 Task: Open the event Presentation Preparation on '2024/05/10', change the date to 2024/04/03, change the font style of the description to Times New Roman, set the availability to Free, insert an emoji Green heart, logged in from the account softage.10@softage.net and add another guest for the event, softage.8@softage.net. Change the alignment of the event description to Align left.Change the font color of the description to Dark Green and select an event charm, 
Action: Mouse moved to (288, 131)
Screenshot: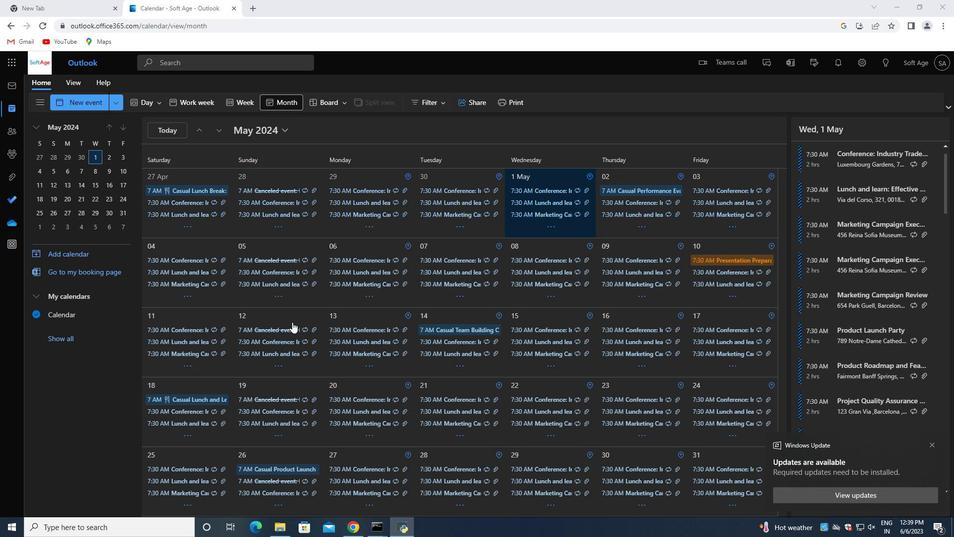 
Action: Mouse pressed left at (288, 131)
Screenshot: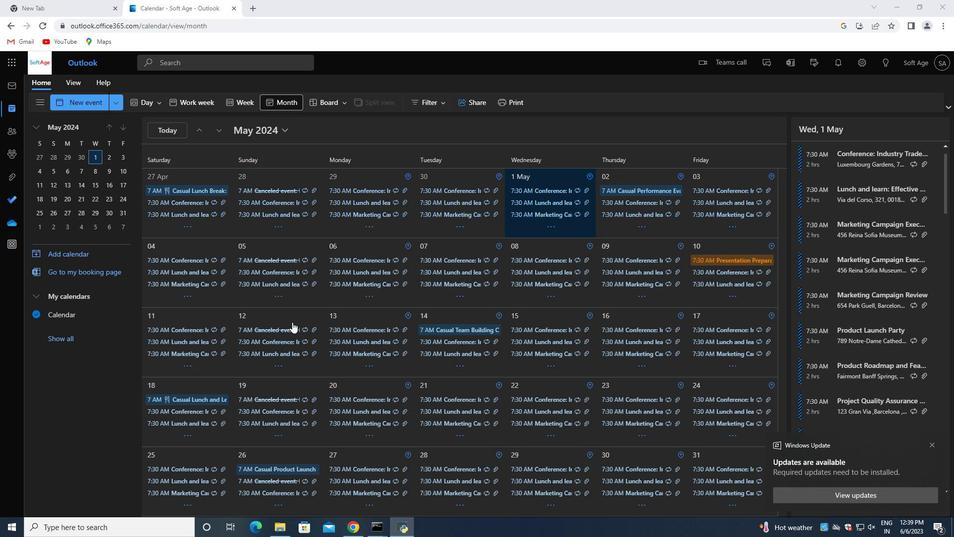 
Action: Mouse moved to (328, 154)
Screenshot: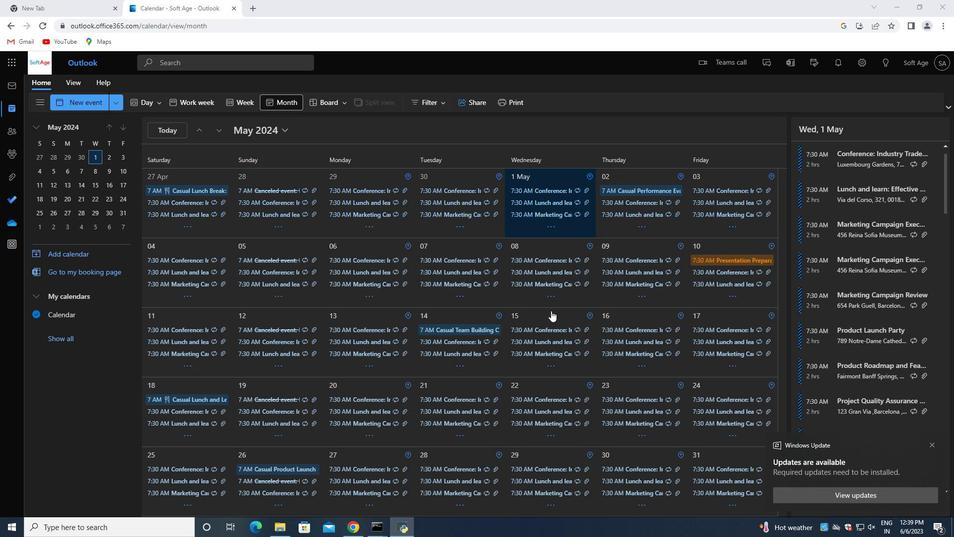 
Action: Mouse pressed left at (328, 154)
Screenshot: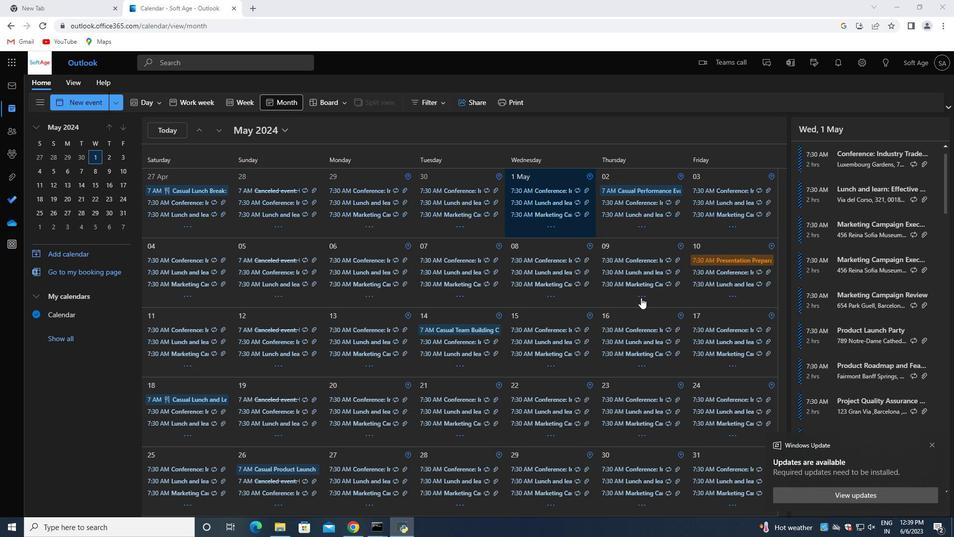 
Action: Mouse moved to (243, 202)
Screenshot: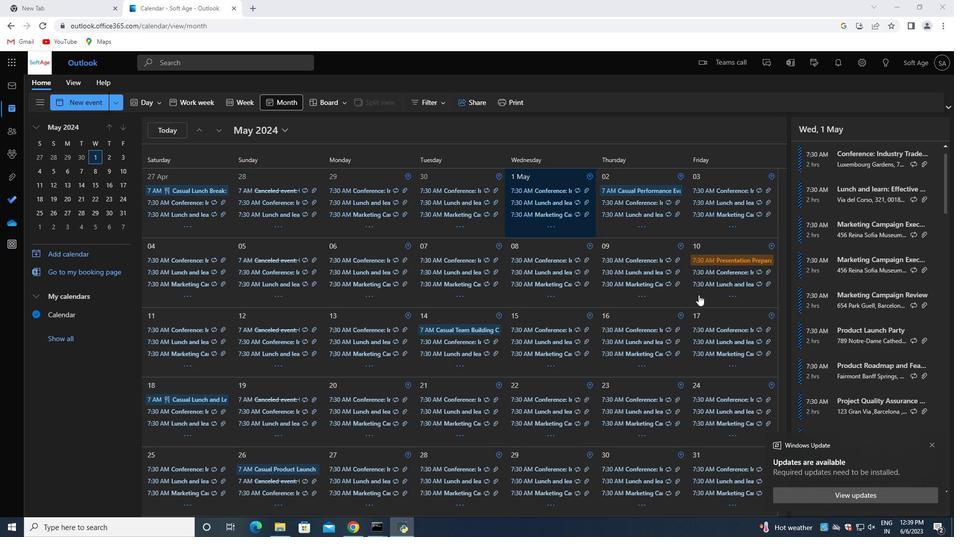 
Action: Mouse pressed left at (243, 202)
Screenshot: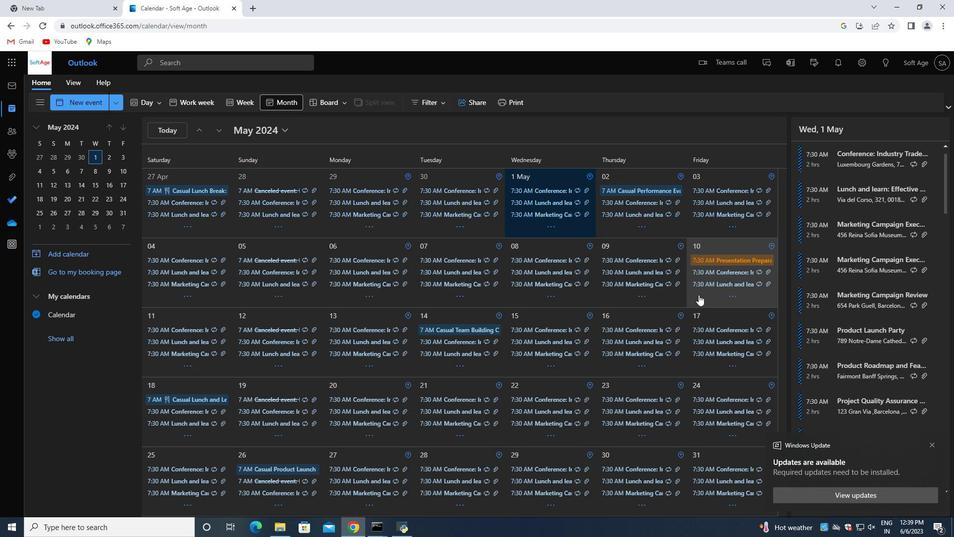 
Action: Mouse moved to (520, 135)
Screenshot: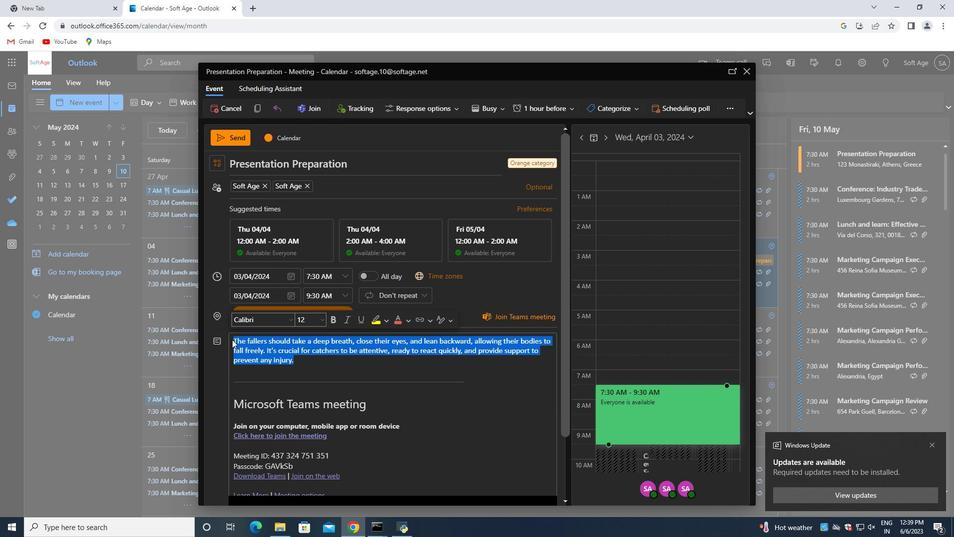 
Action: Mouse pressed left at (520, 135)
Screenshot: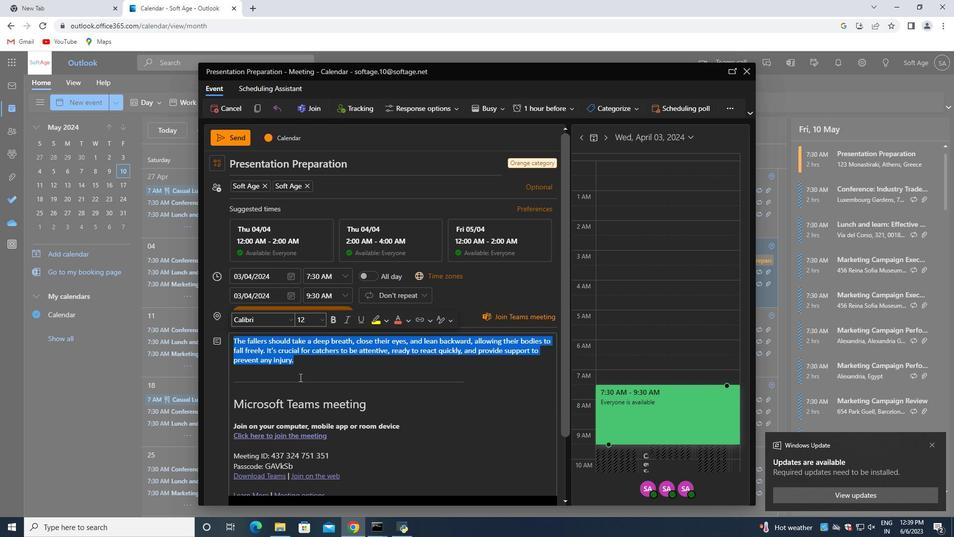 
Action: Mouse moved to (699, 294)
Screenshot: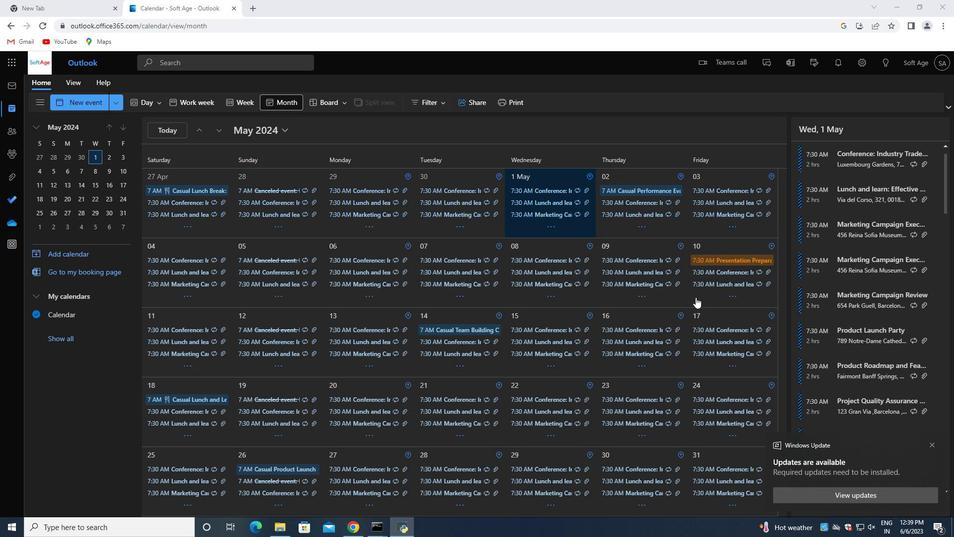 
Action: Mouse pressed left at (699, 294)
Screenshot: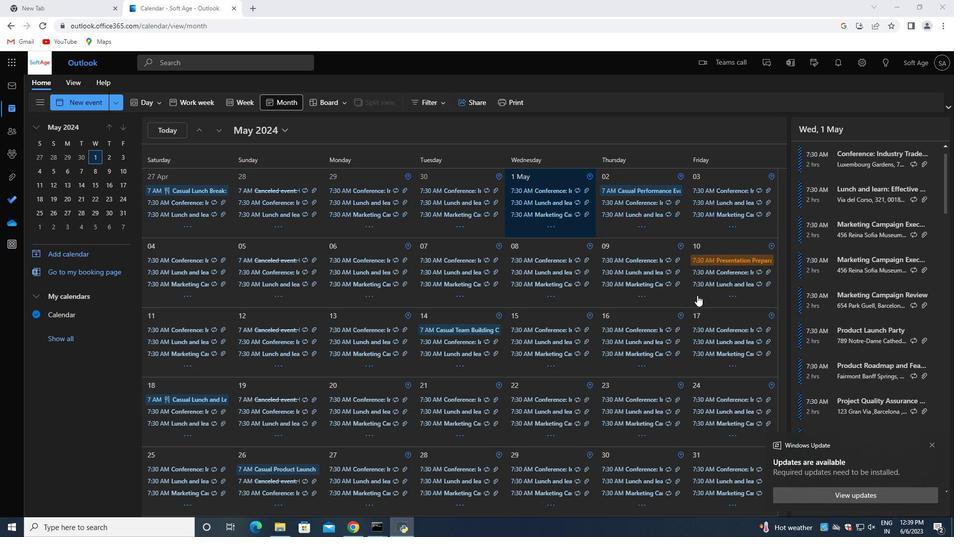 
Action: Mouse moved to (925, 156)
Screenshot: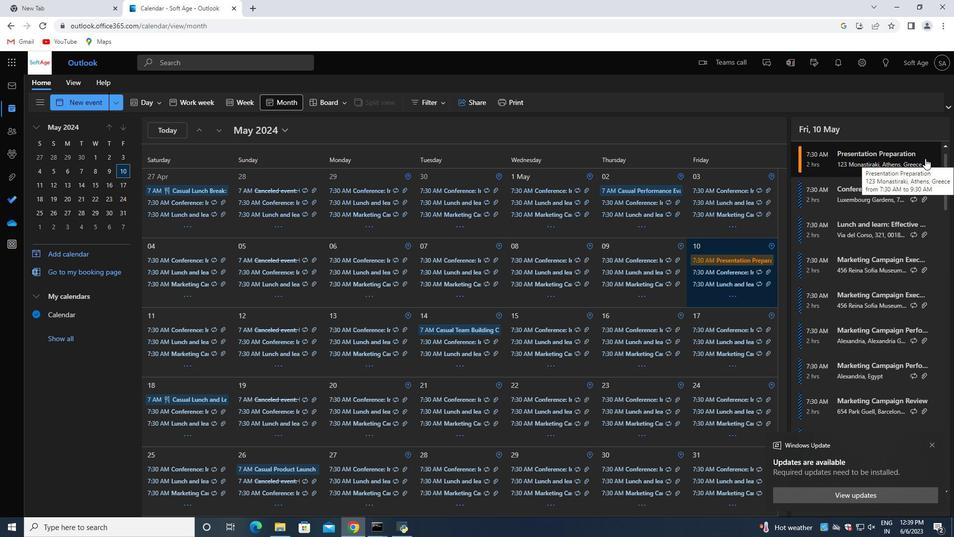
Action: Mouse pressed left at (925, 156)
Screenshot: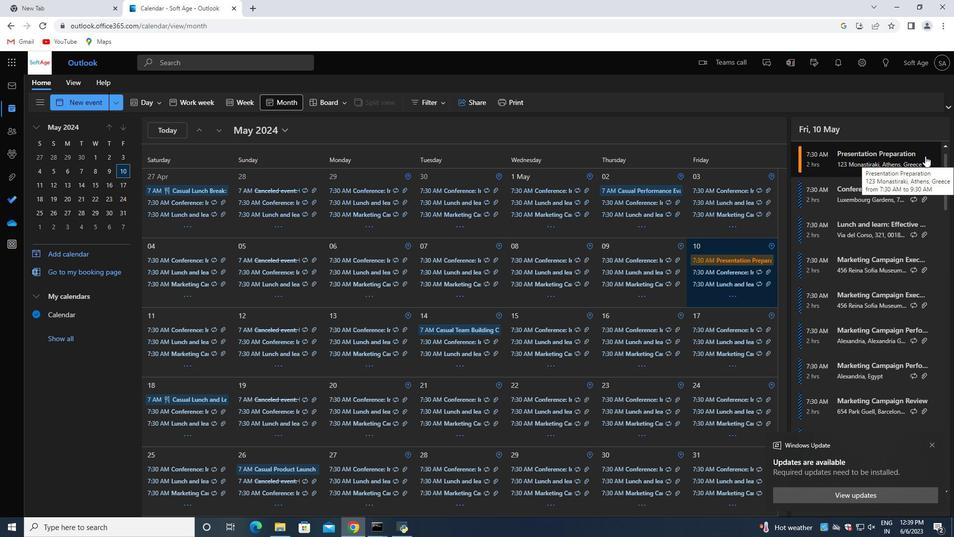 
Action: Mouse moved to (638, 261)
Screenshot: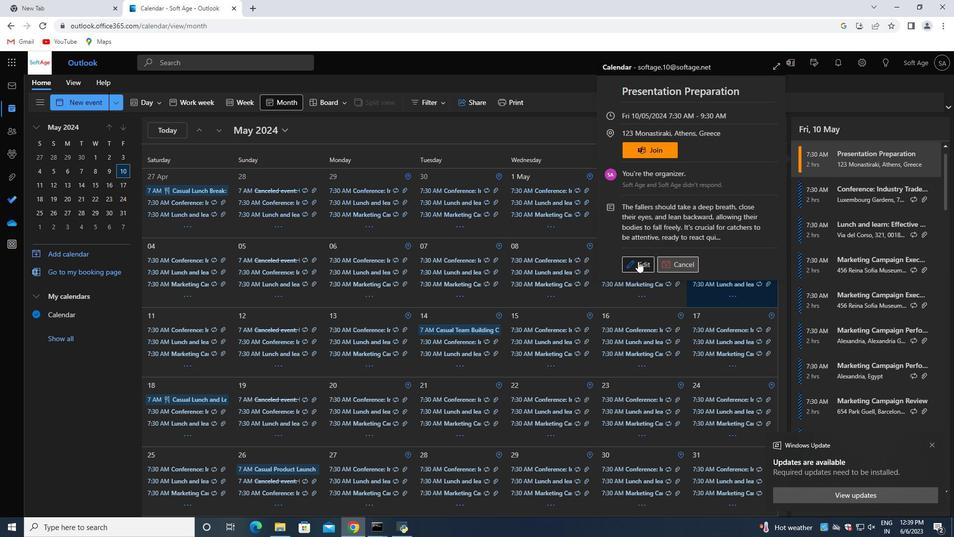 
Action: Mouse pressed left at (638, 261)
Screenshot: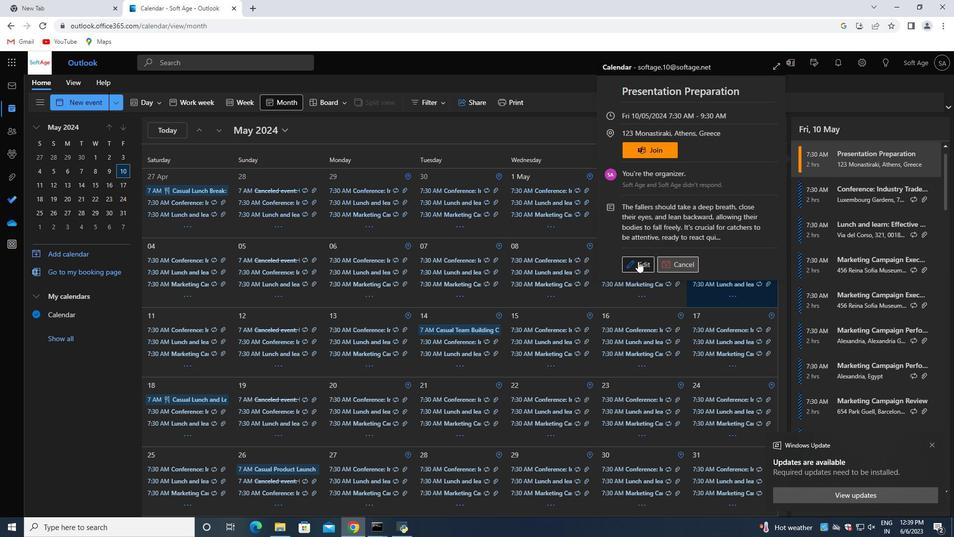 
Action: Mouse moved to (294, 276)
Screenshot: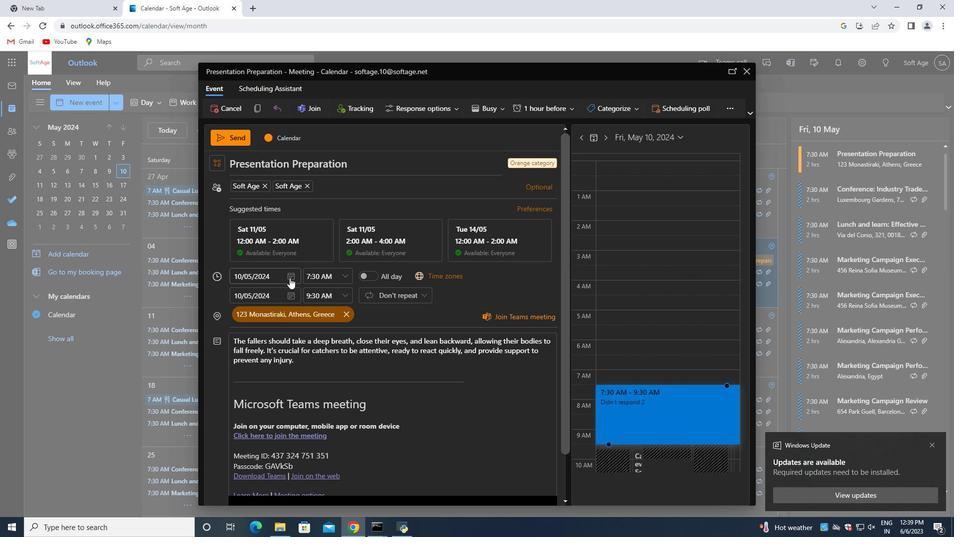 
Action: Mouse pressed left at (294, 276)
Screenshot: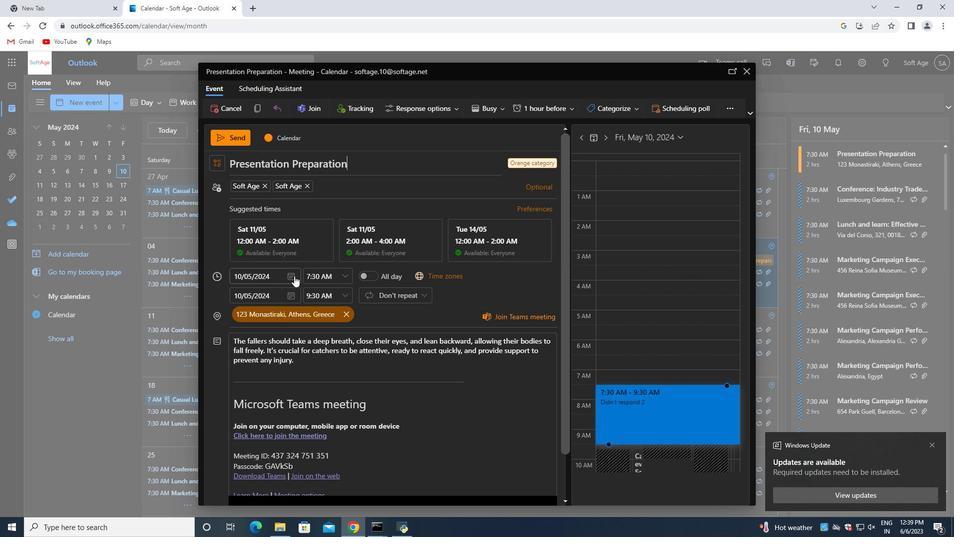 
Action: Mouse moved to (311, 295)
Screenshot: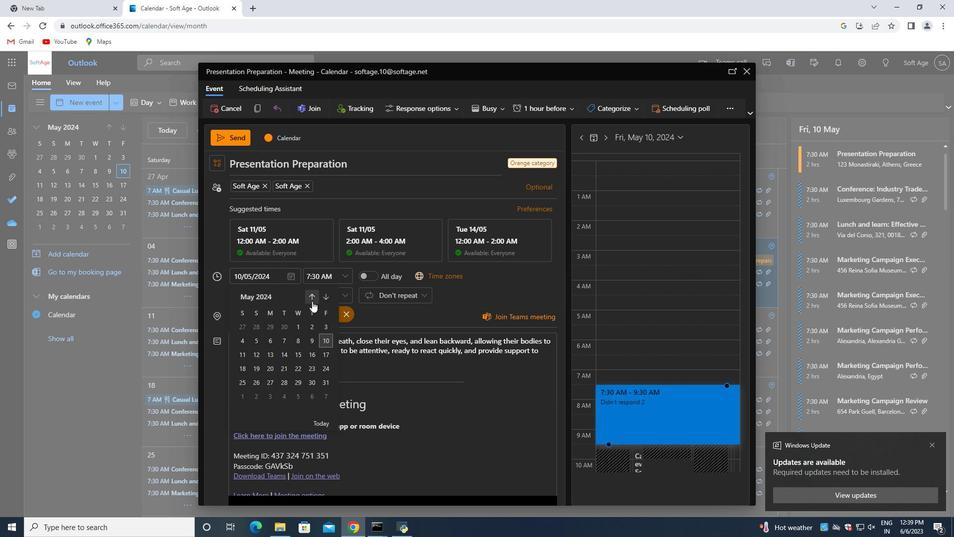 
Action: Mouse pressed left at (311, 295)
Screenshot: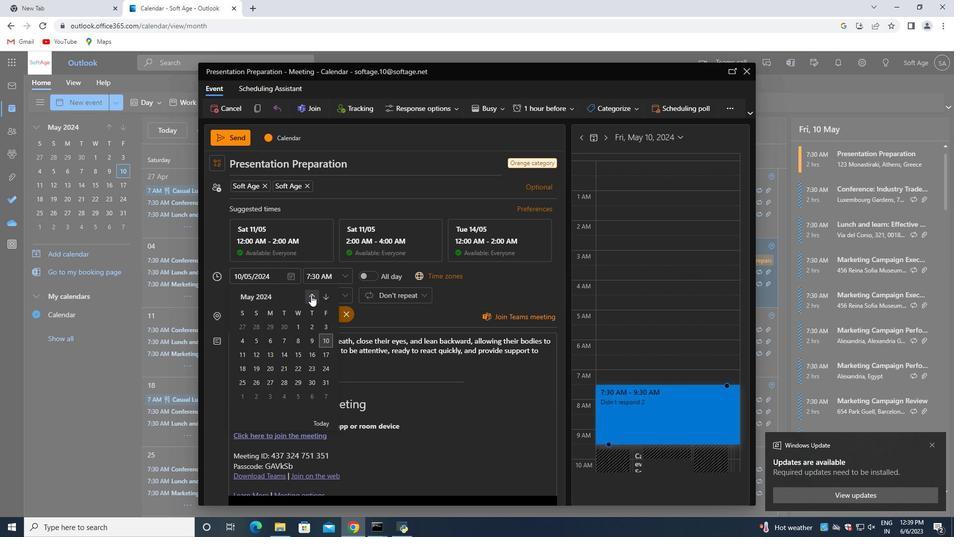 
Action: Mouse moved to (296, 324)
Screenshot: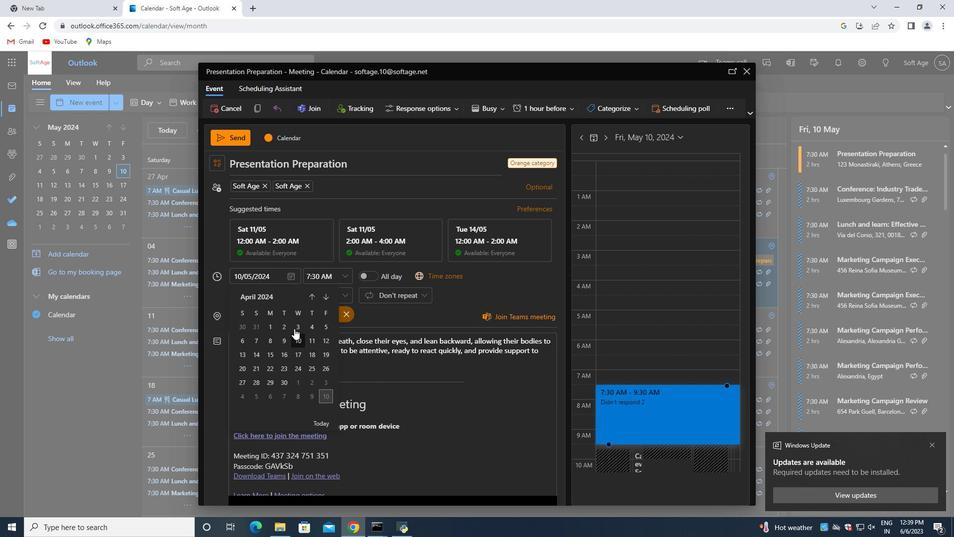 
Action: Mouse pressed left at (296, 324)
Screenshot: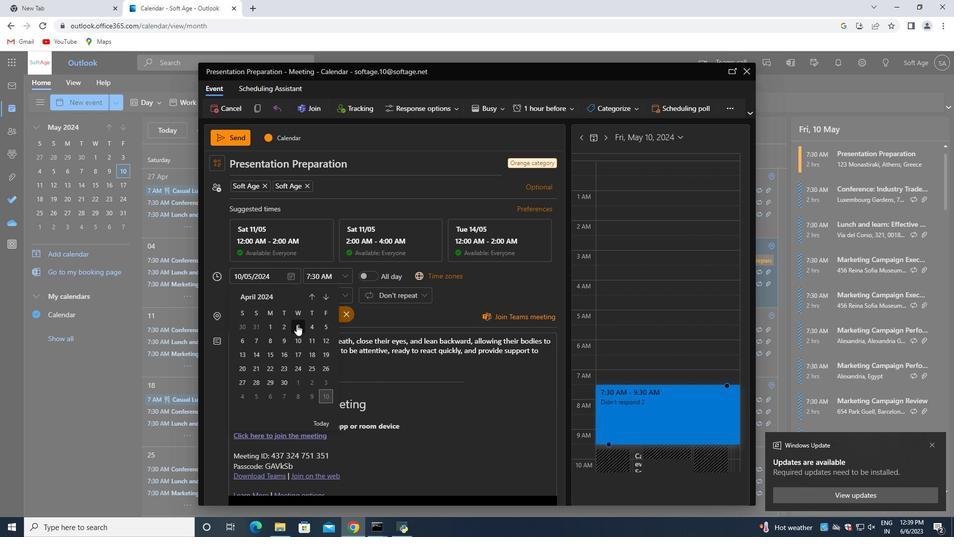 
Action: Mouse moved to (298, 360)
Screenshot: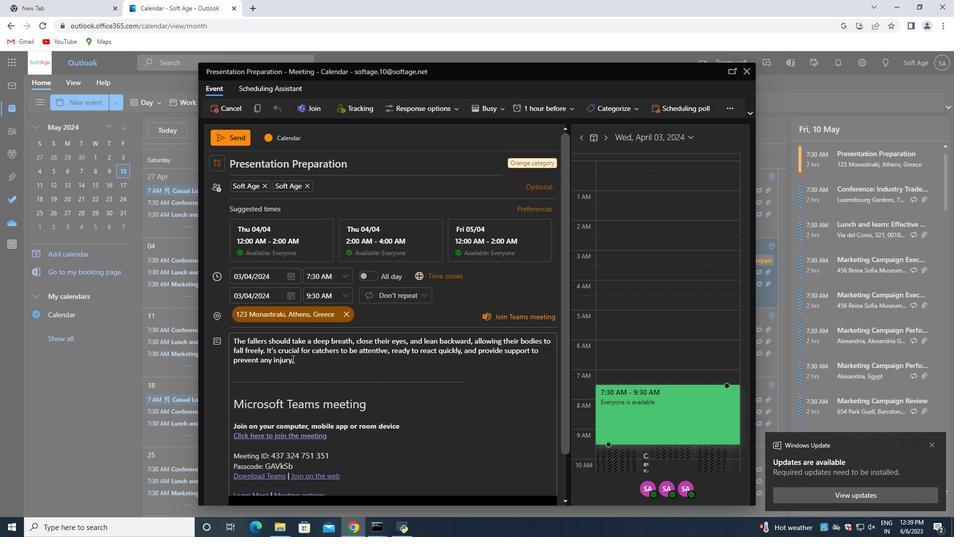 
Action: Mouse pressed left at (298, 360)
Screenshot: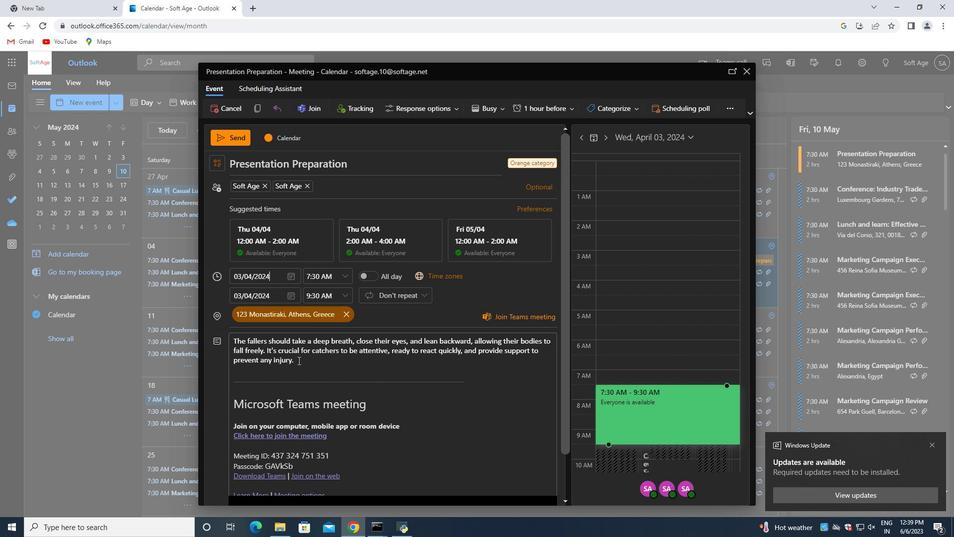 
Action: Mouse moved to (299, 377)
Screenshot: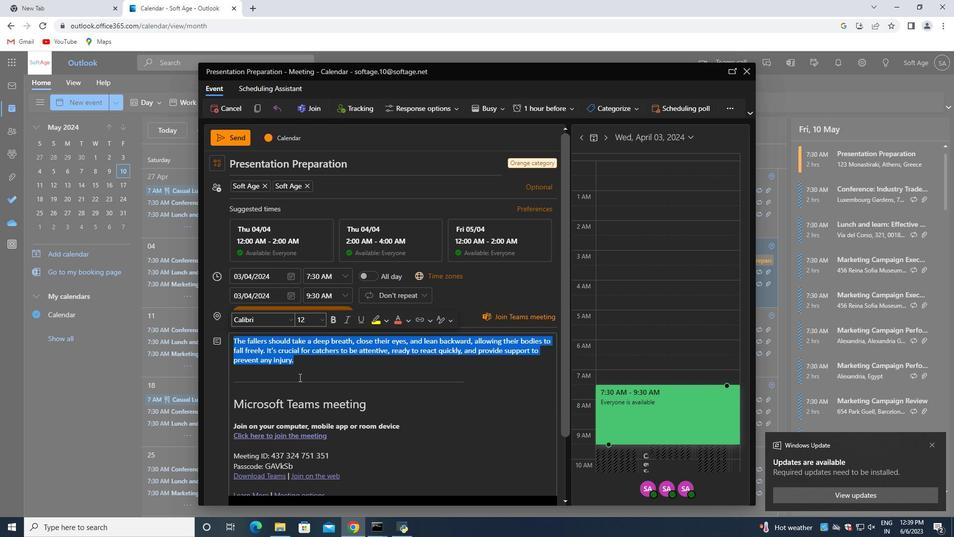 
Action: Mouse scrolled (299, 376) with delta (0, 0)
Screenshot: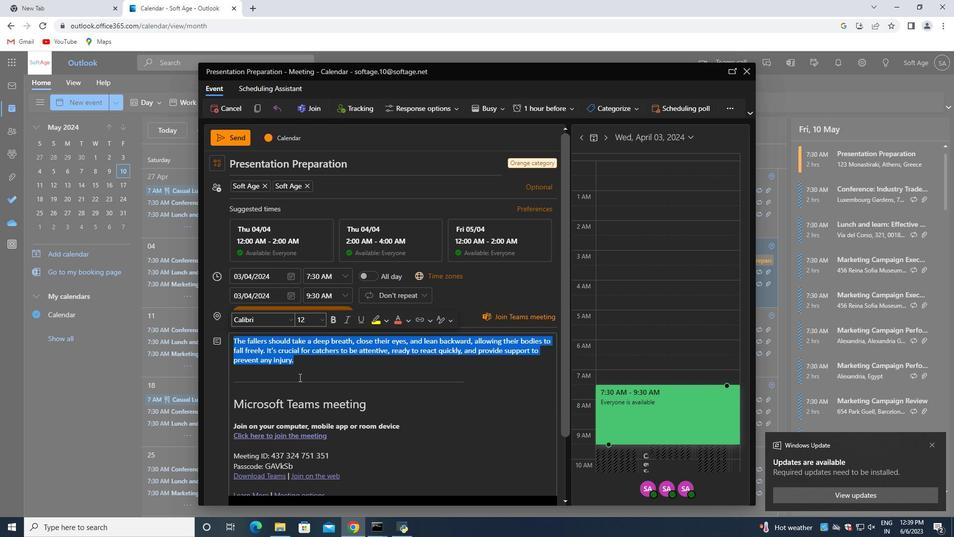 
Action: Mouse moved to (299, 378)
Screenshot: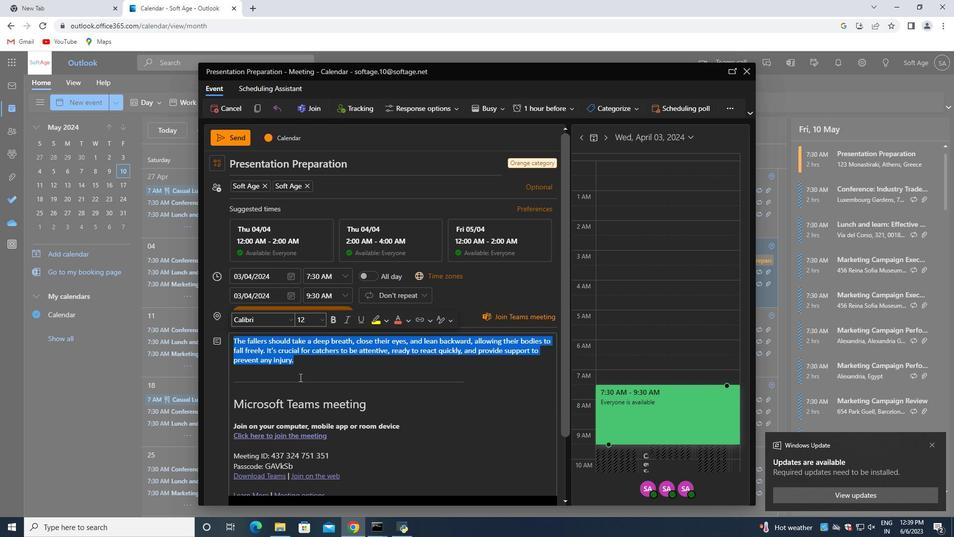 
Action: Mouse scrolled (299, 377) with delta (0, 0)
Screenshot: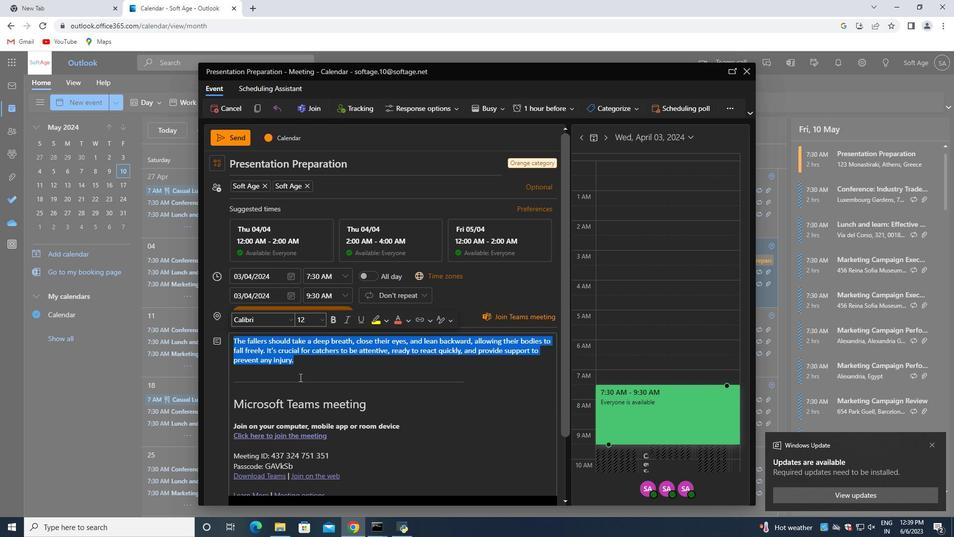 
Action: Mouse moved to (299, 378)
Screenshot: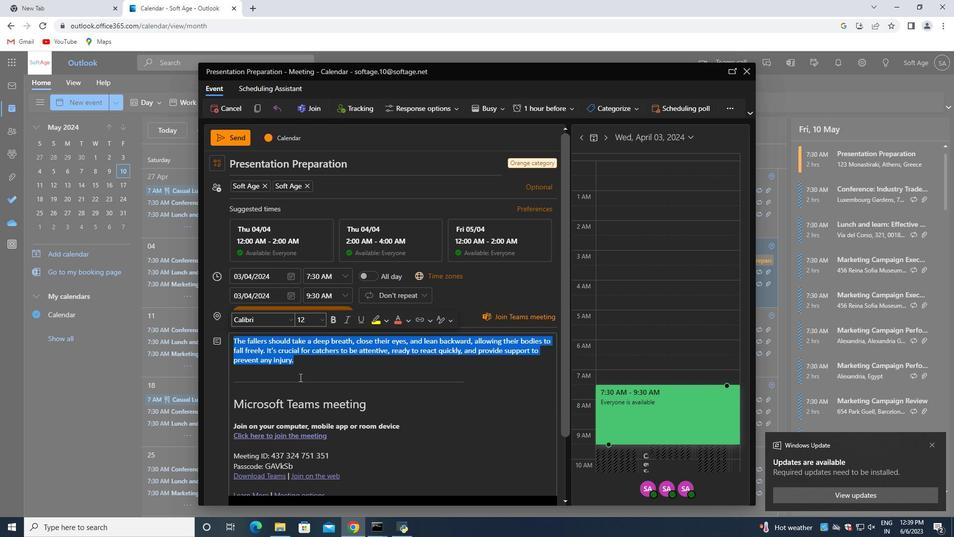 
Action: Mouse scrolled (299, 378) with delta (0, 0)
Screenshot: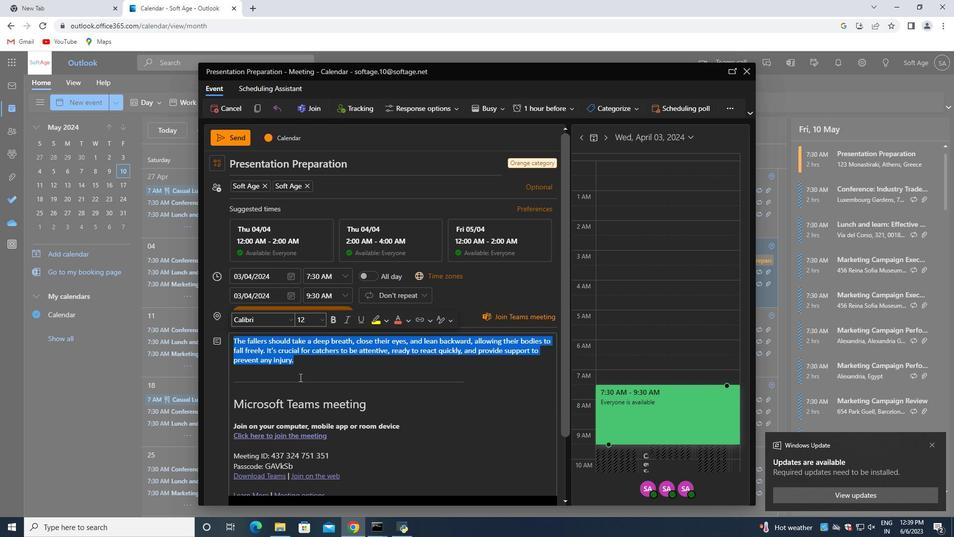 
Action: Mouse moved to (299, 379)
Screenshot: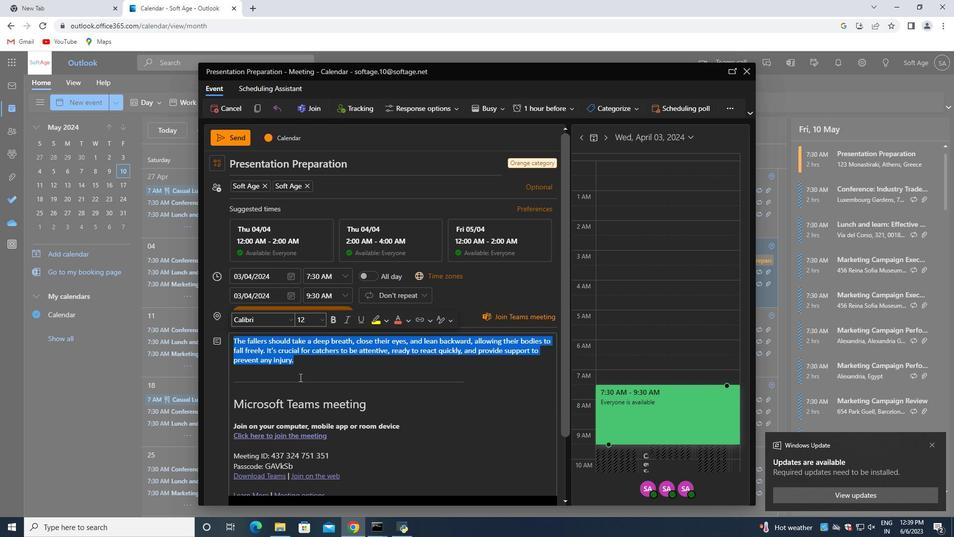 
Action: Mouse scrolled (299, 378) with delta (0, 0)
Screenshot: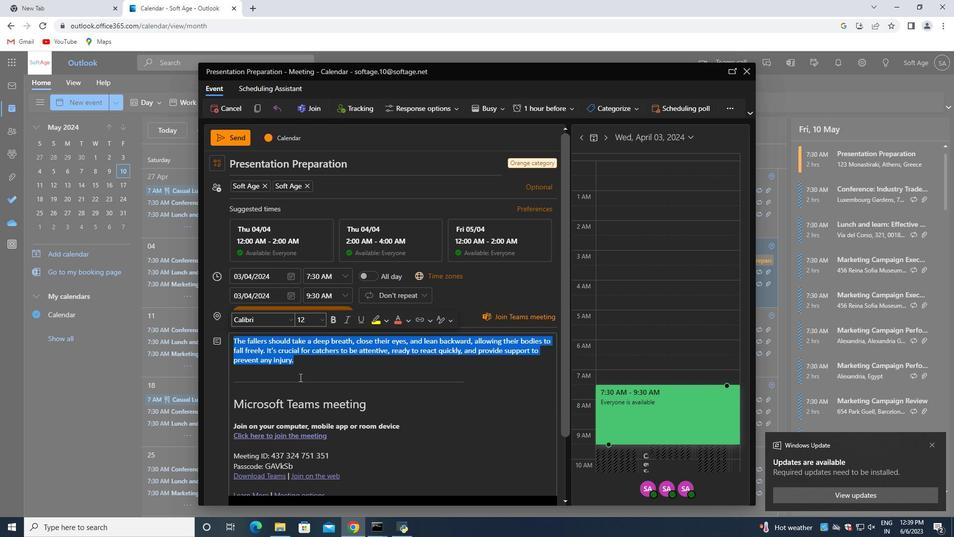 
Action: Mouse moved to (299, 379)
Screenshot: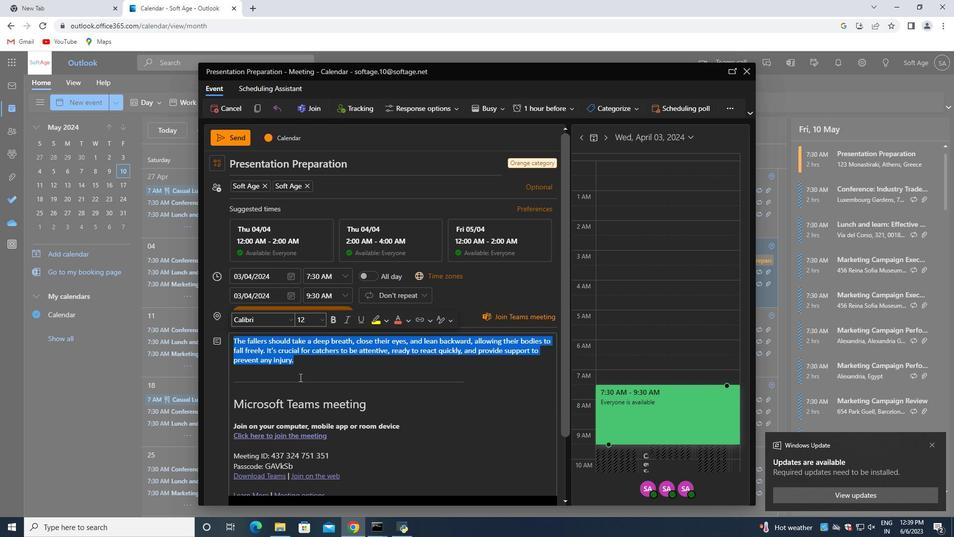 
Action: Mouse scrolled (299, 378) with delta (0, 0)
Screenshot: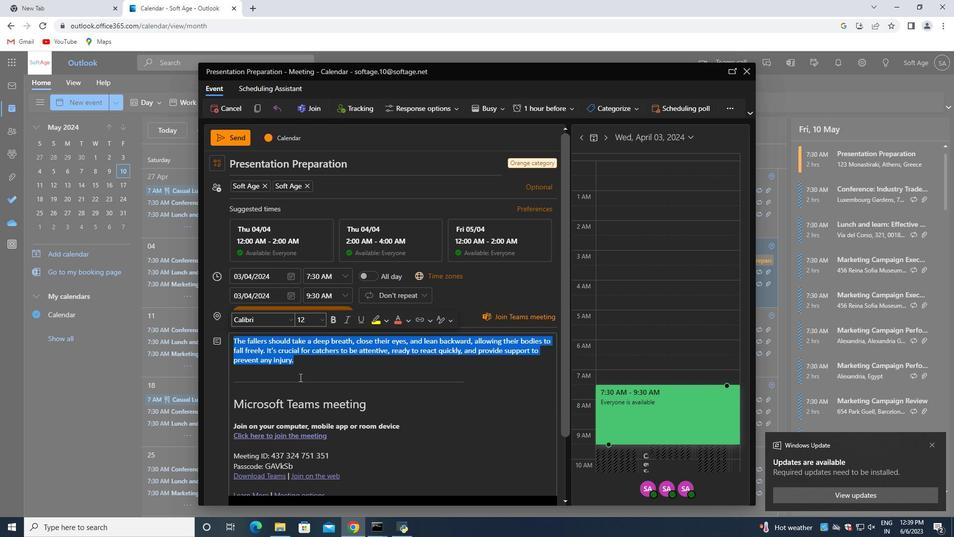 
Action: Mouse moved to (259, 459)
Screenshot: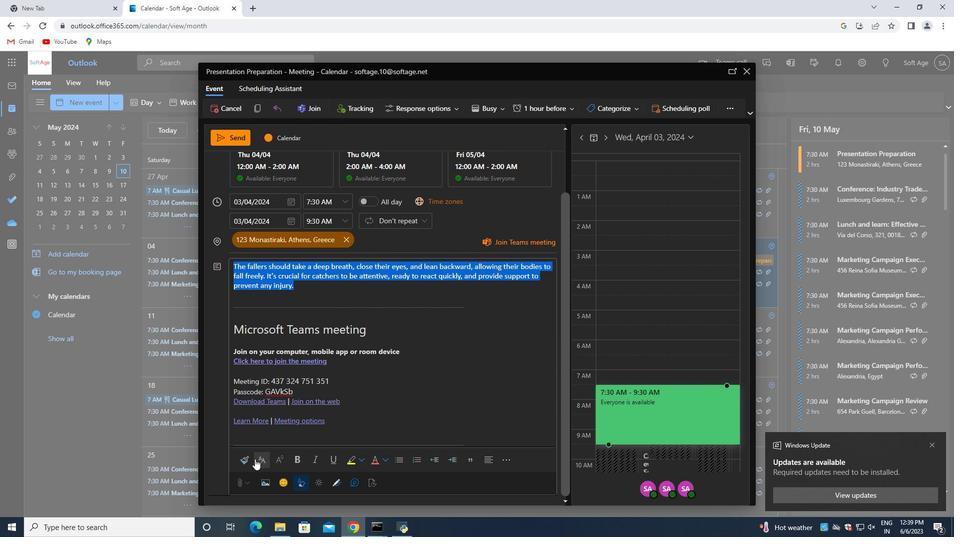 
Action: Mouse pressed left at (259, 459)
Screenshot: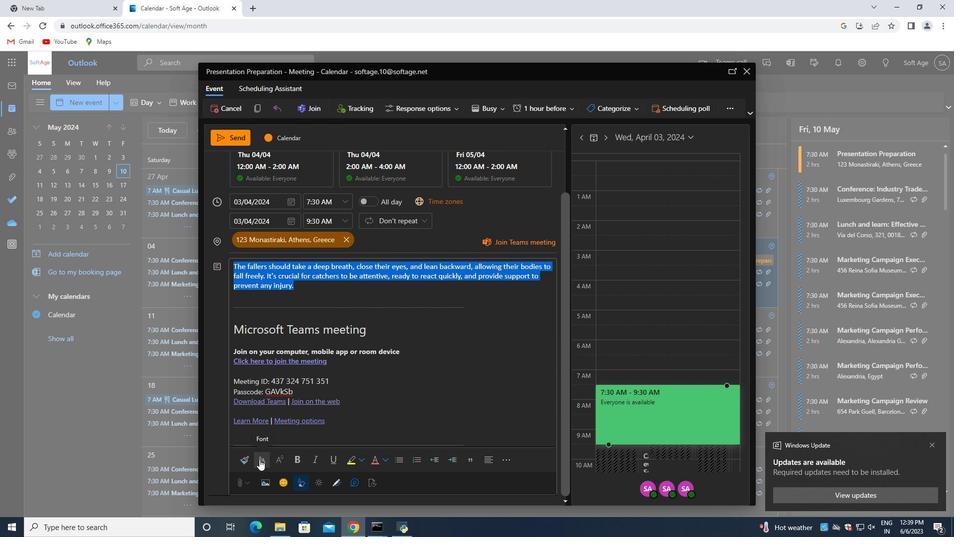 
Action: Mouse moved to (294, 412)
Screenshot: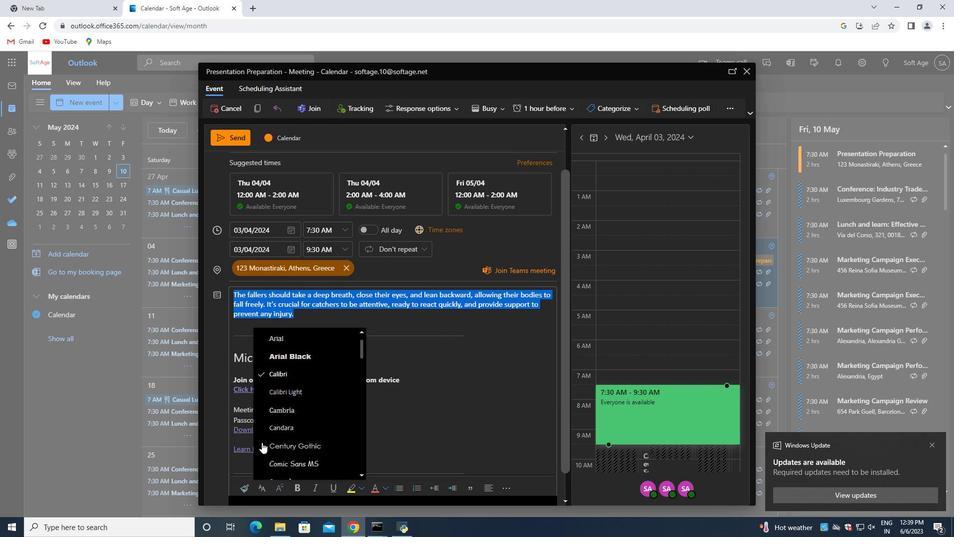 
Action: Mouse scrolled (294, 411) with delta (0, 0)
Screenshot: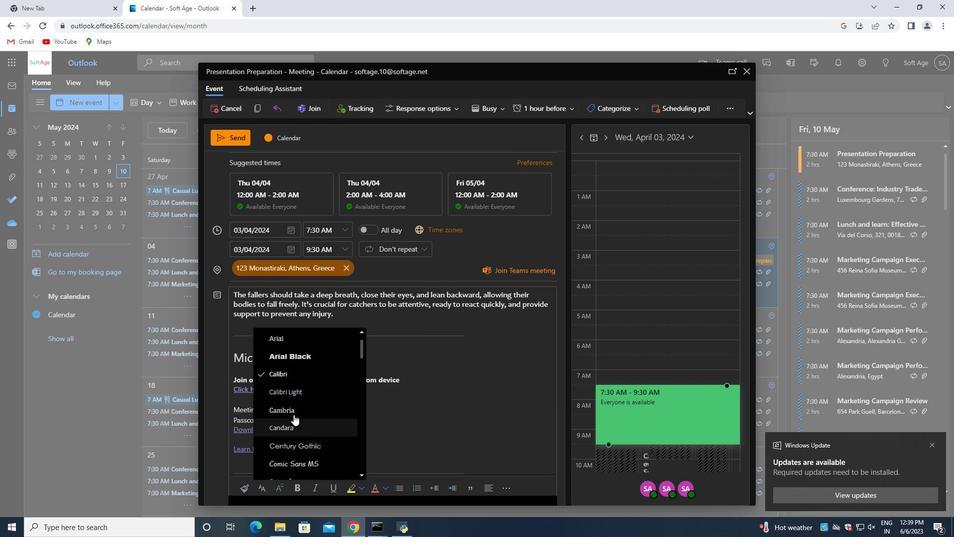 
Action: Mouse scrolled (294, 411) with delta (0, 0)
Screenshot: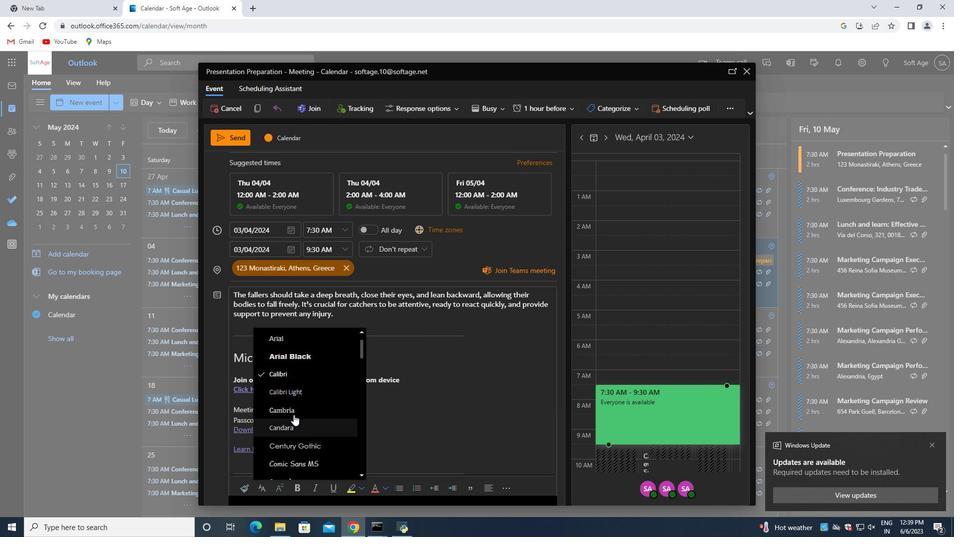
Action: Mouse scrolled (294, 411) with delta (0, 0)
Screenshot: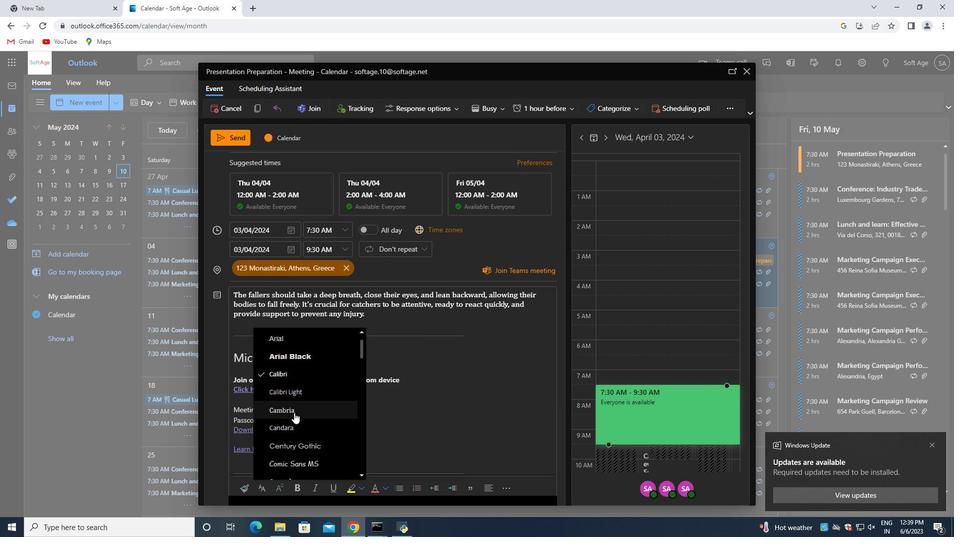 
Action: Mouse moved to (296, 410)
Screenshot: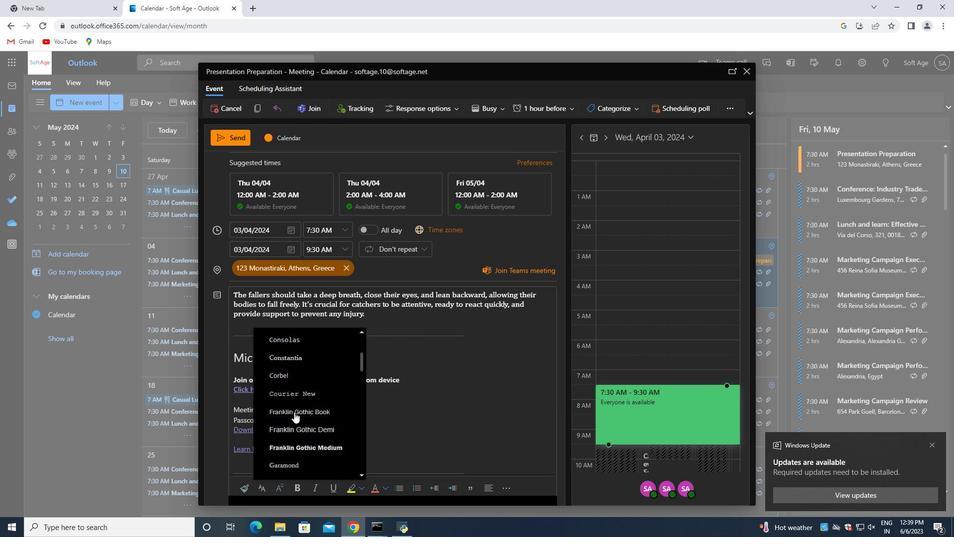 
Action: Mouse scrolled (296, 409) with delta (0, 0)
Screenshot: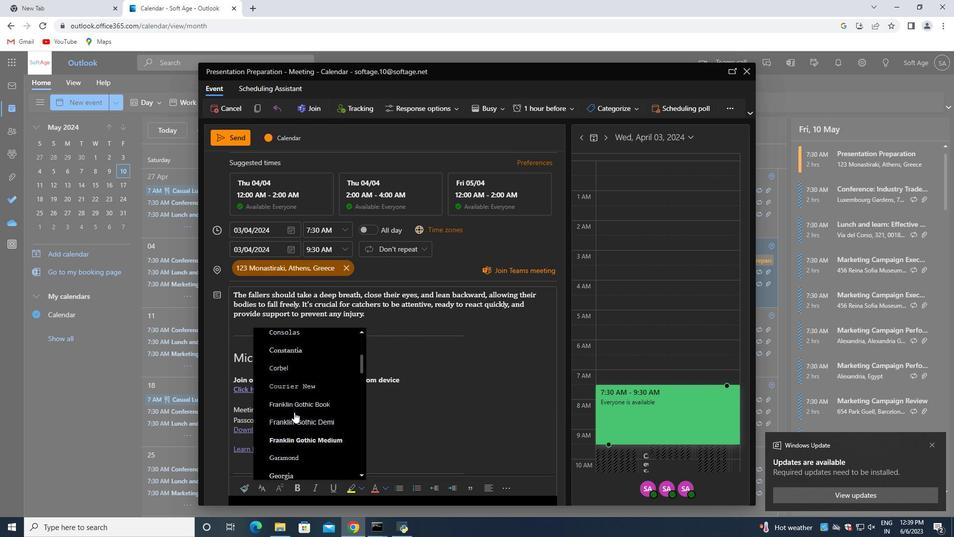 
Action: Mouse scrolled (296, 409) with delta (0, 0)
Screenshot: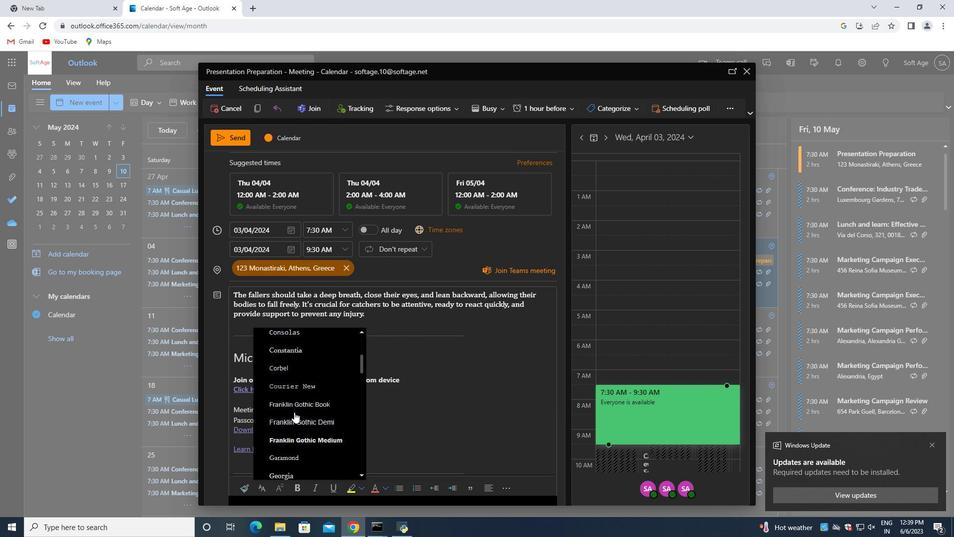 
Action: Mouse scrolled (296, 409) with delta (0, 0)
Screenshot: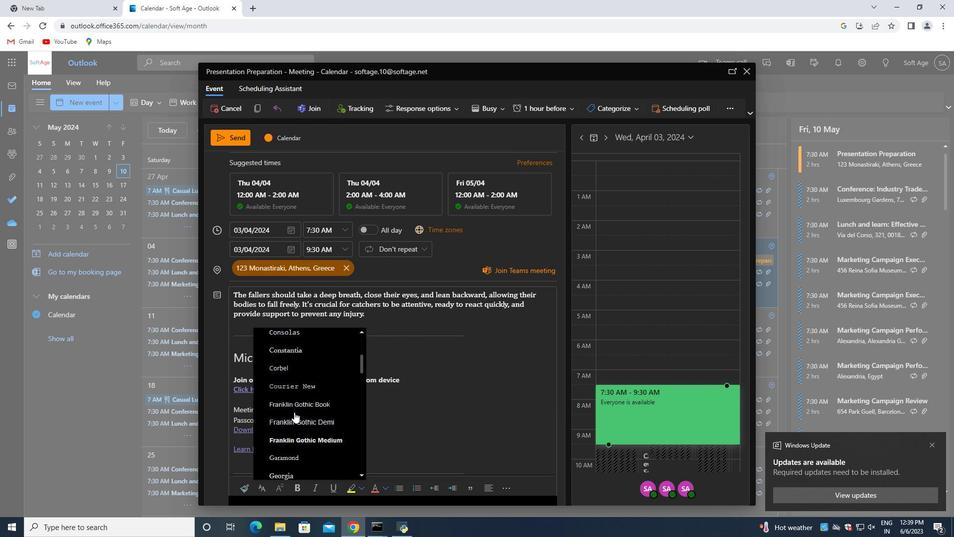 
Action: Mouse scrolled (296, 409) with delta (0, 0)
Screenshot: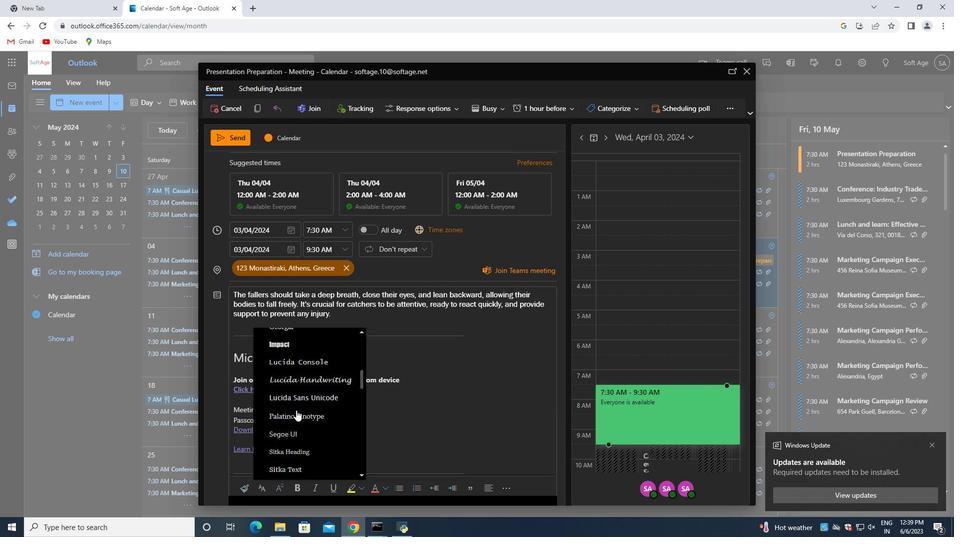 
Action: Mouse scrolled (296, 409) with delta (0, 0)
Screenshot: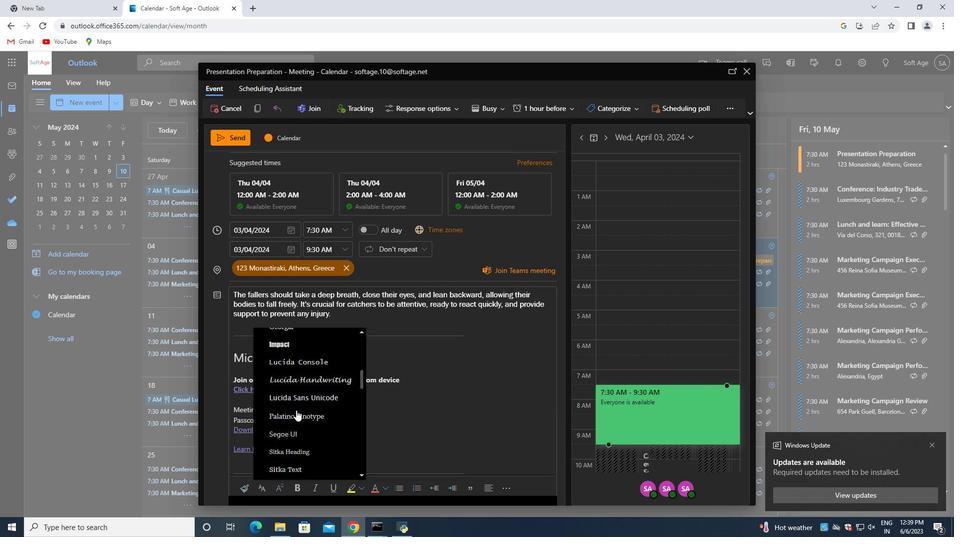 
Action: Mouse moved to (291, 422)
Screenshot: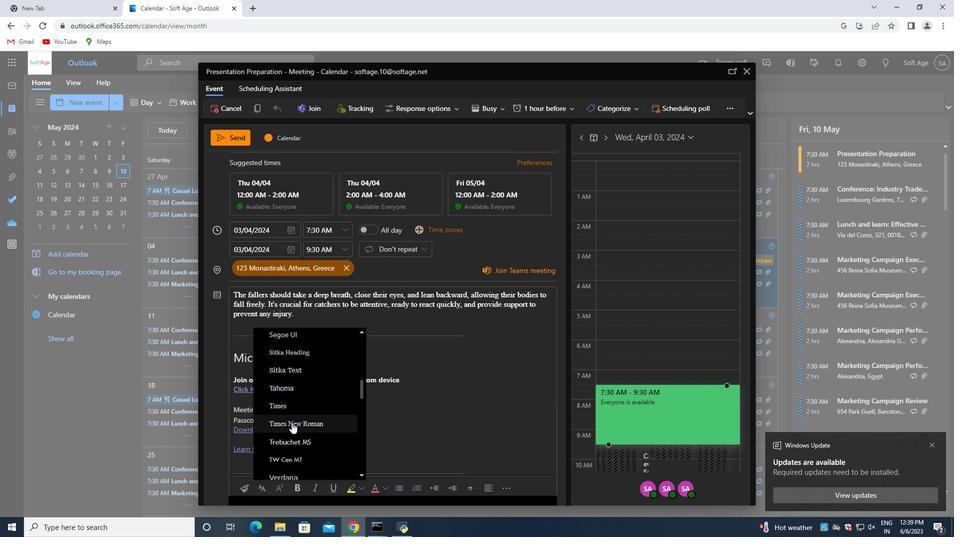 
Action: Mouse pressed left at (291, 422)
Screenshot: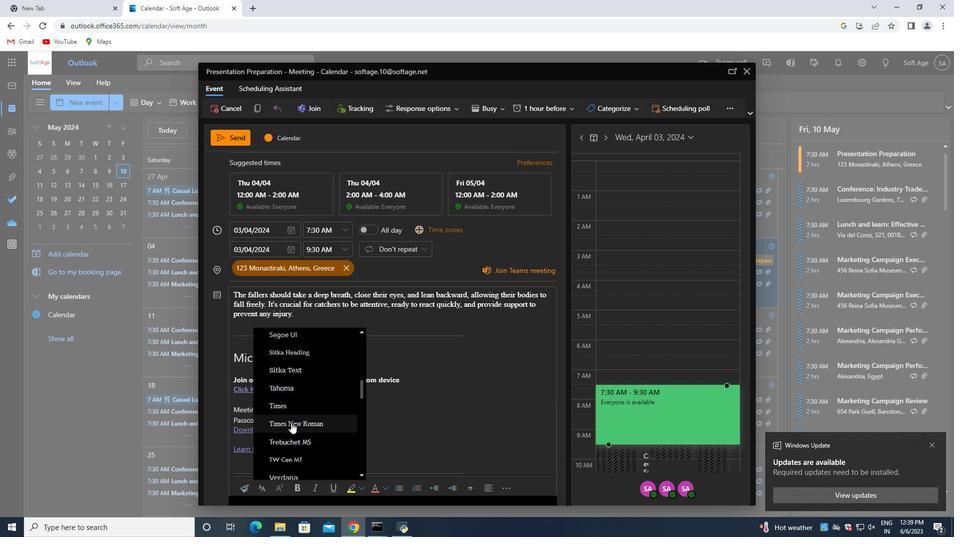 
Action: Mouse moved to (290, 422)
Screenshot: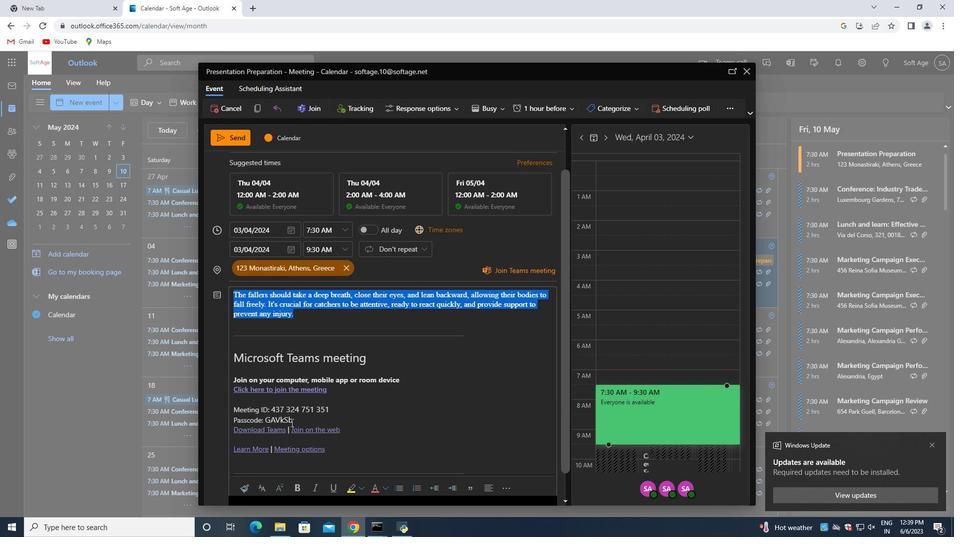 
Action: Mouse scrolled (290, 422) with delta (0, 0)
Screenshot: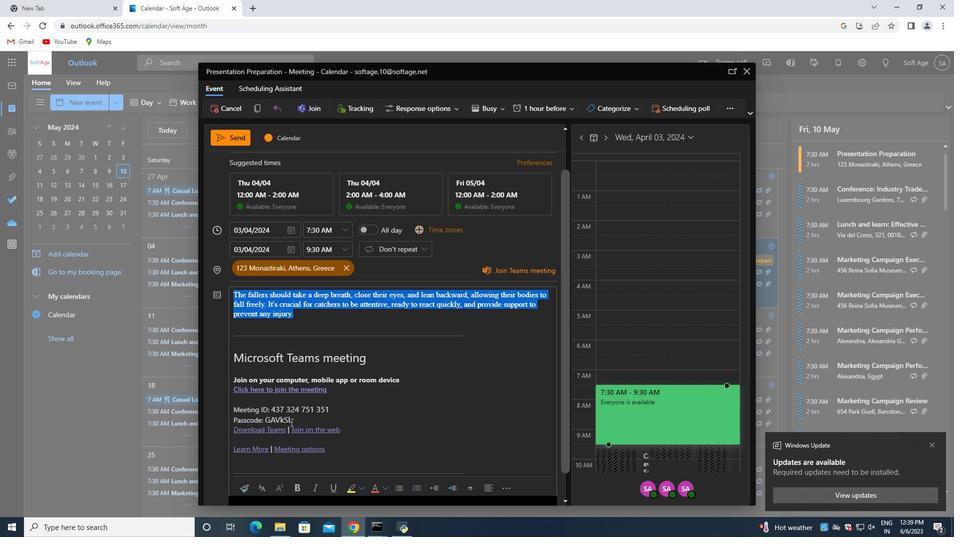 
Action: Mouse scrolled (290, 422) with delta (0, 0)
Screenshot: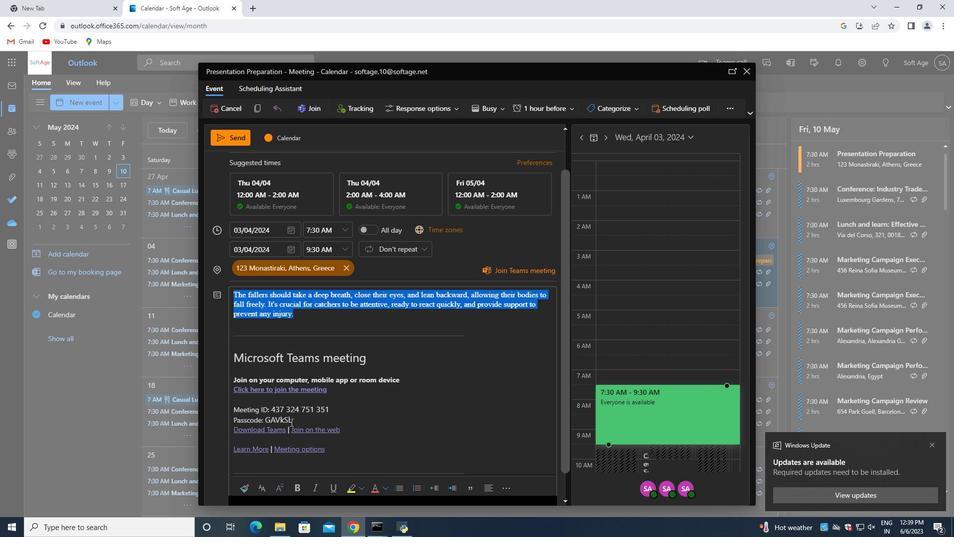 
Action: Mouse scrolled (290, 422) with delta (0, 0)
Screenshot: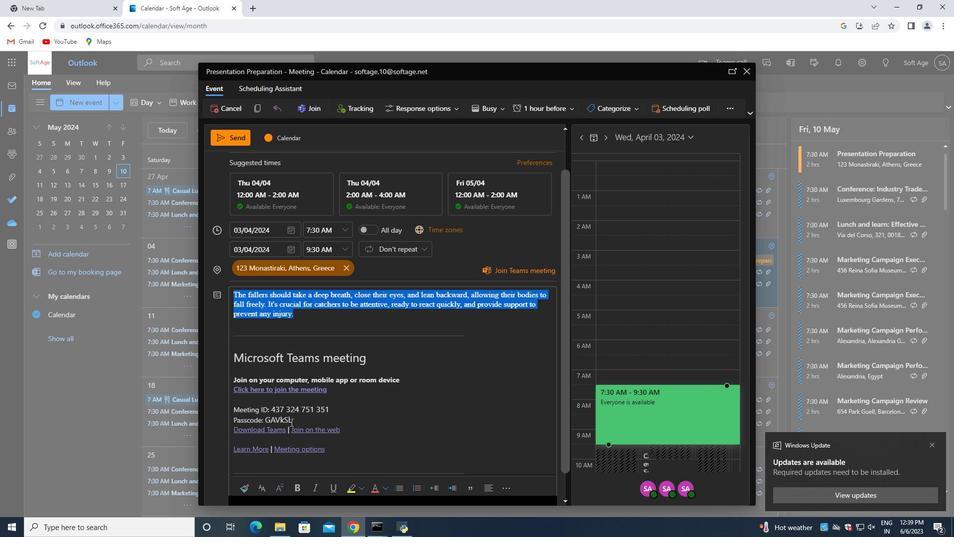 
Action: Mouse scrolled (290, 422) with delta (0, 0)
Screenshot: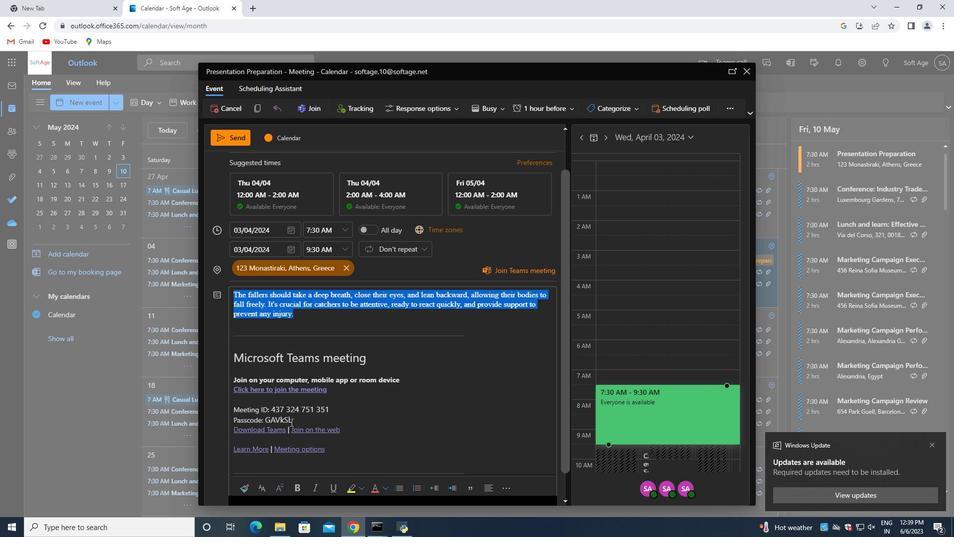 
Action: Mouse scrolled (290, 422) with delta (0, 0)
Screenshot: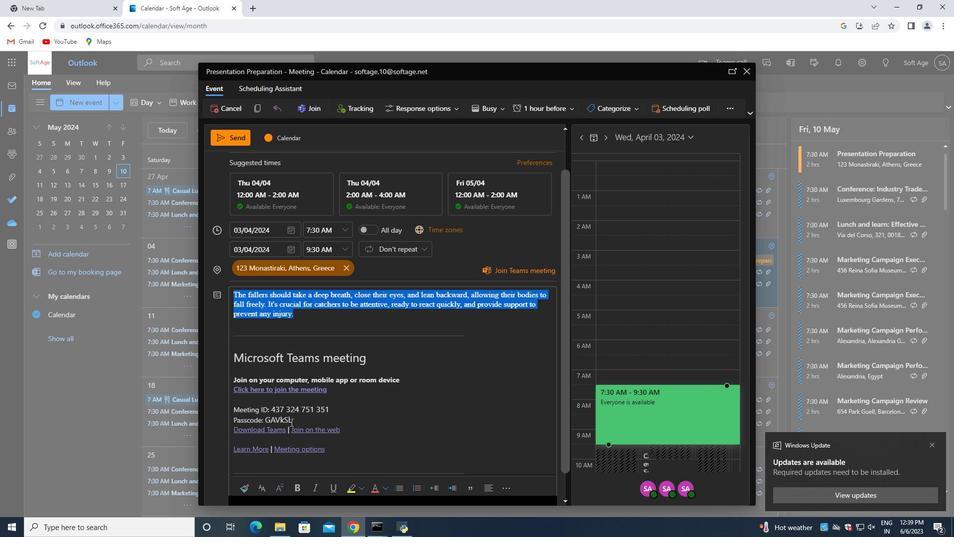 
Action: Mouse moved to (308, 362)
Screenshot: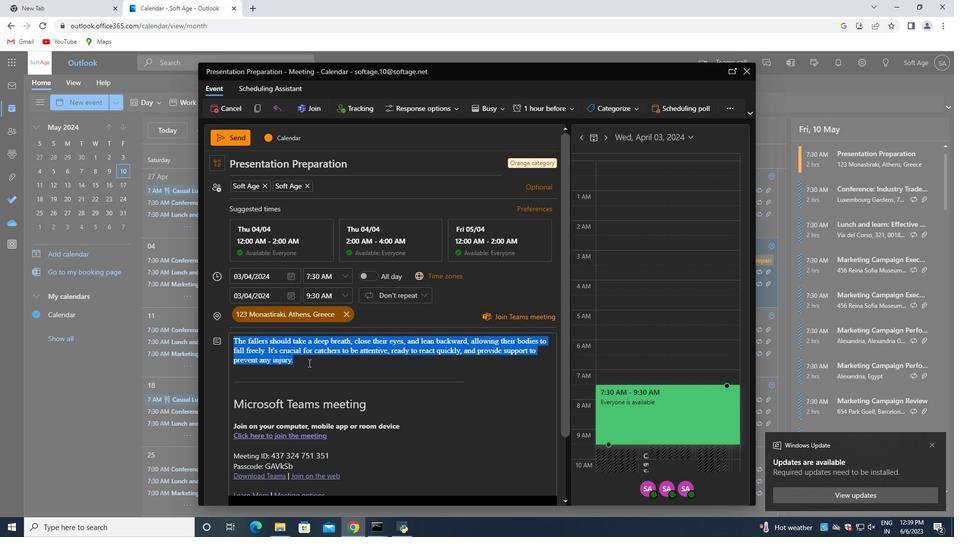 
Action: Mouse pressed left at (308, 362)
Screenshot: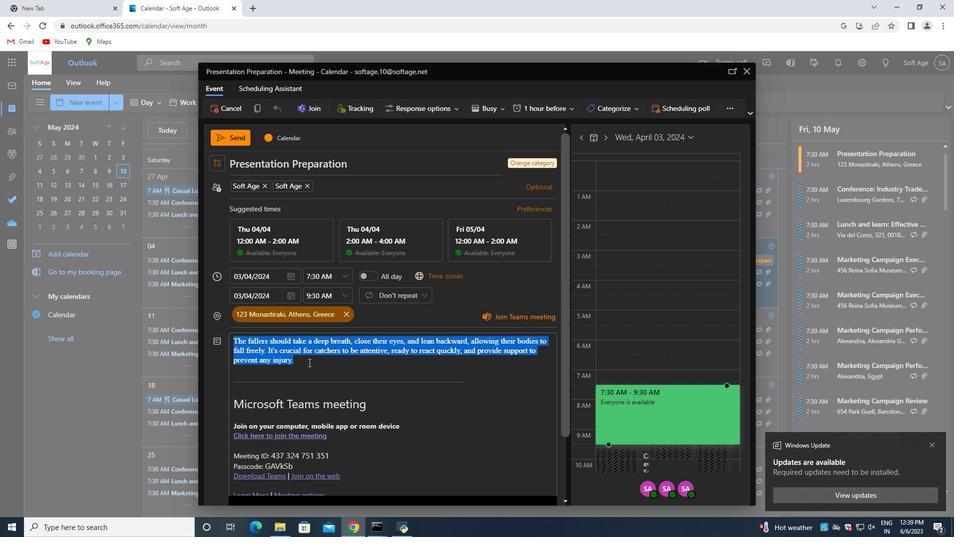 
Action: Mouse moved to (301, 360)
Screenshot: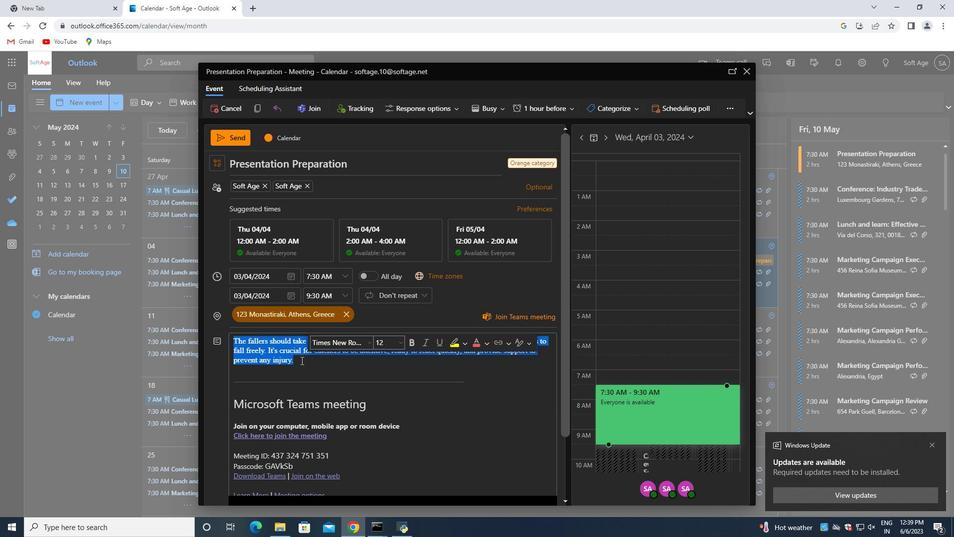 
Action: Mouse pressed left at (301, 360)
Screenshot: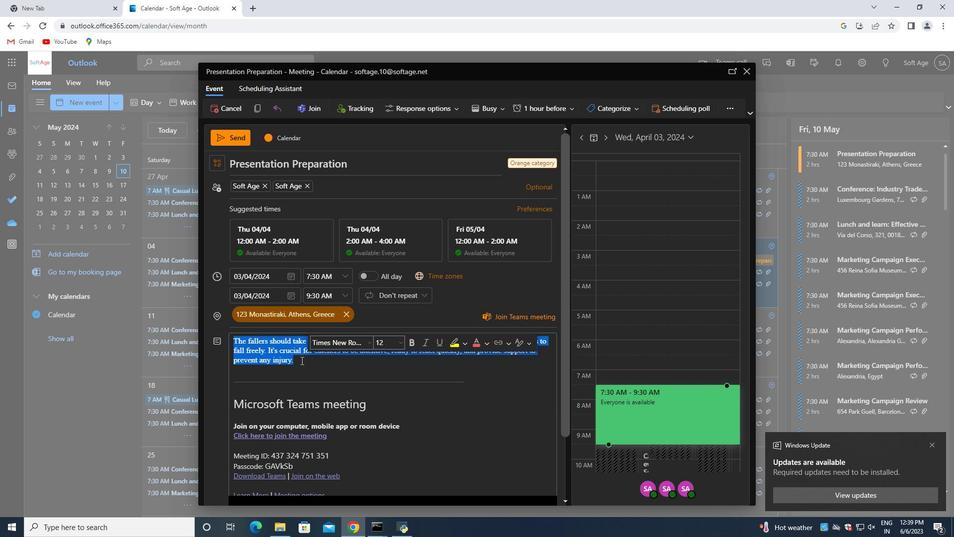 
Action: Mouse moved to (491, 112)
Screenshot: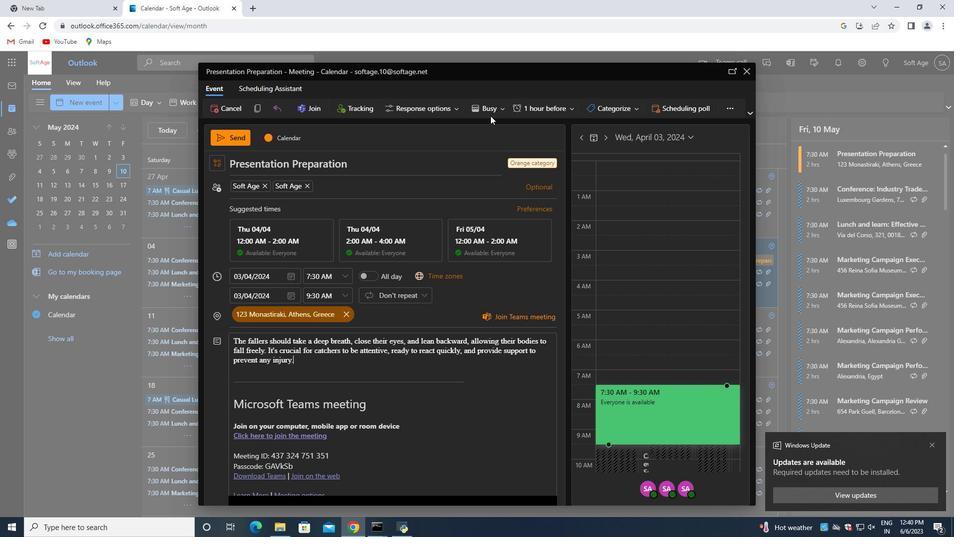 
Action: Mouse pressed left at (491, 112)
Screenshot: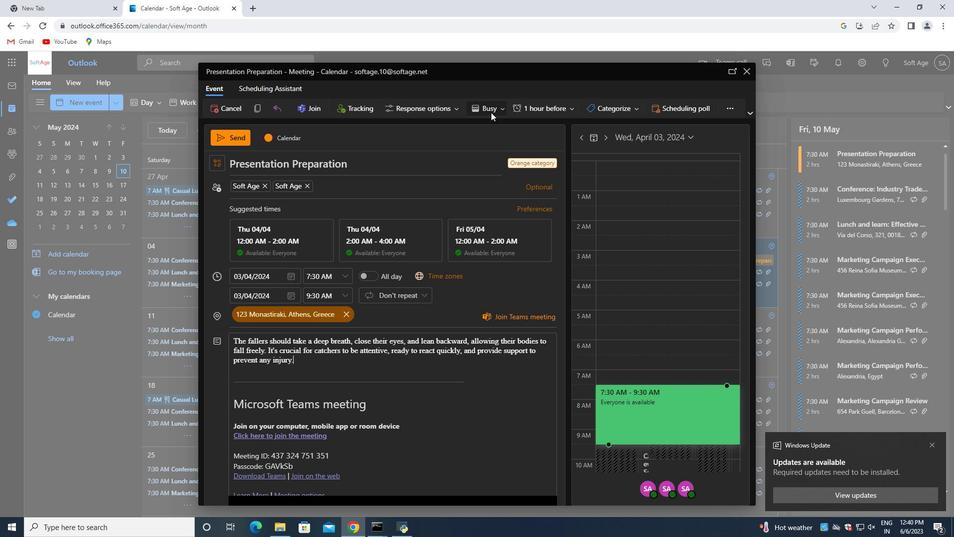 
Action: Mouse moved to (467, 128)
Screenshot: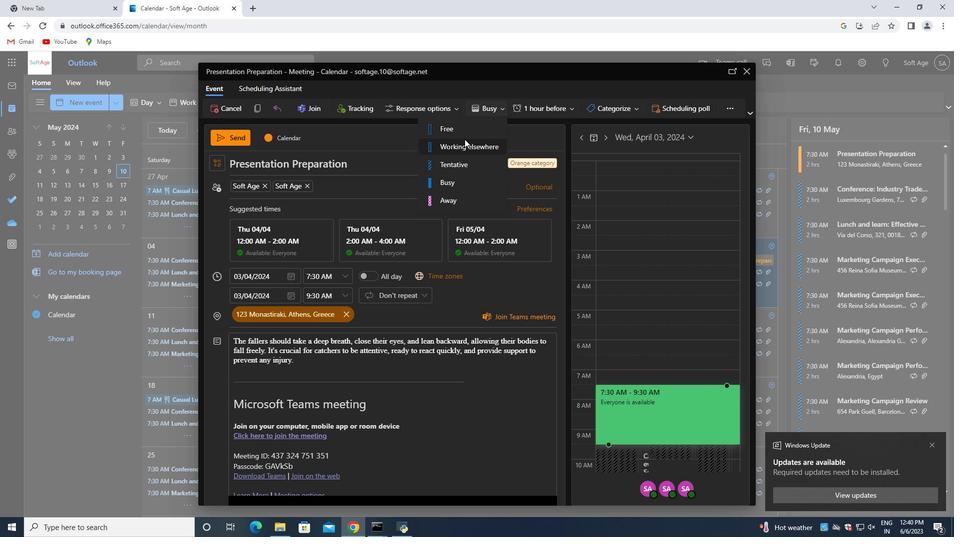 
Action: Mouse pressed left at (467, 128)
Screenshot: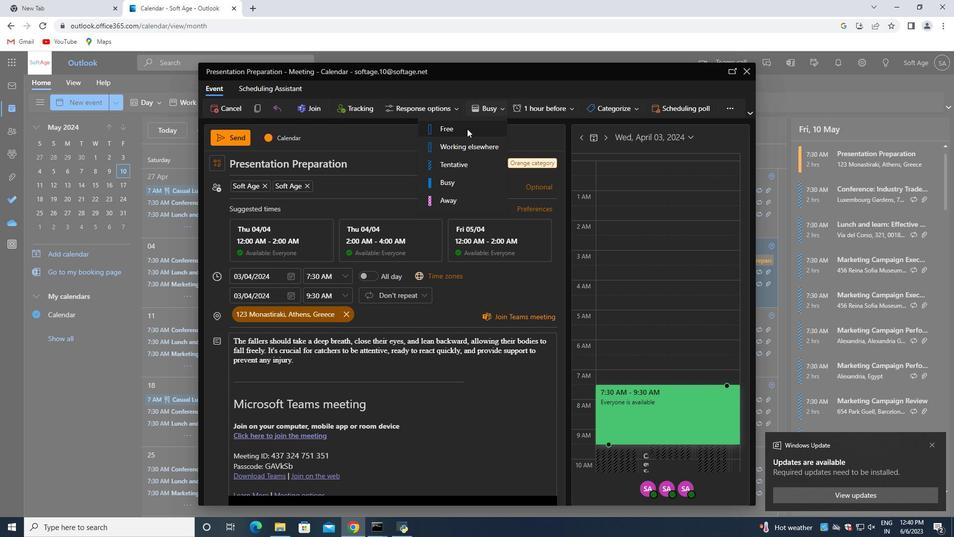 
Action: Mouse moved to (296, 361)
Screenshot: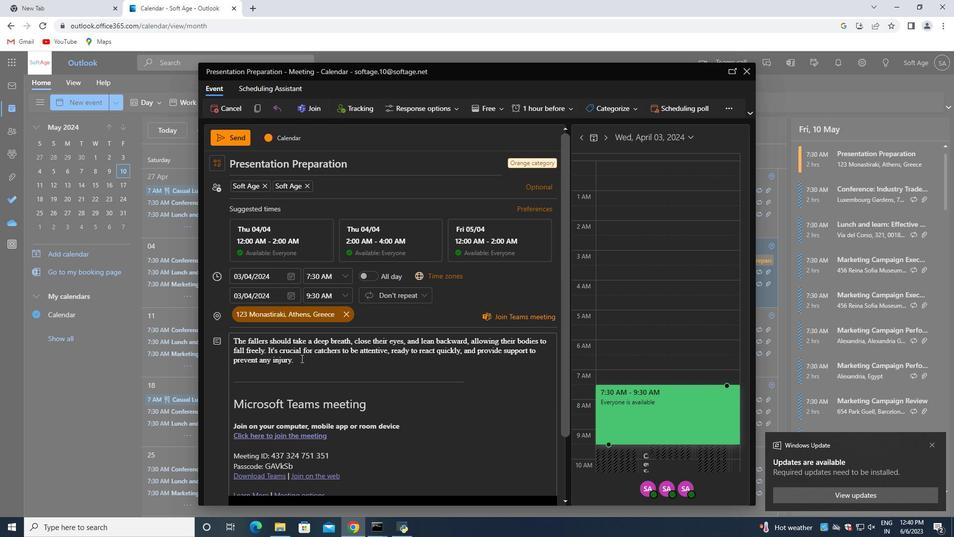 
Action: Mouse pressed left at (296, 361)
Screenshot: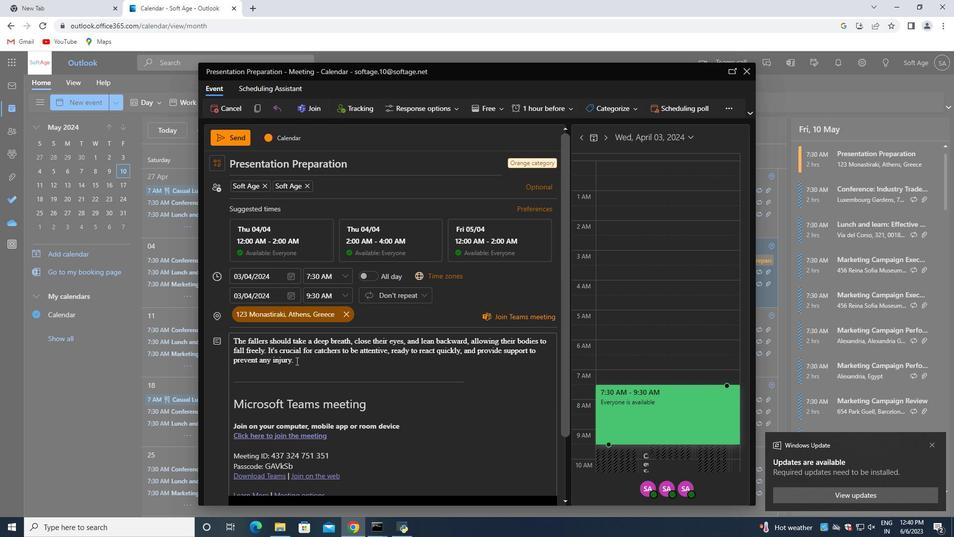 
Action: Mouse moved to (397, 379)
Screenshot: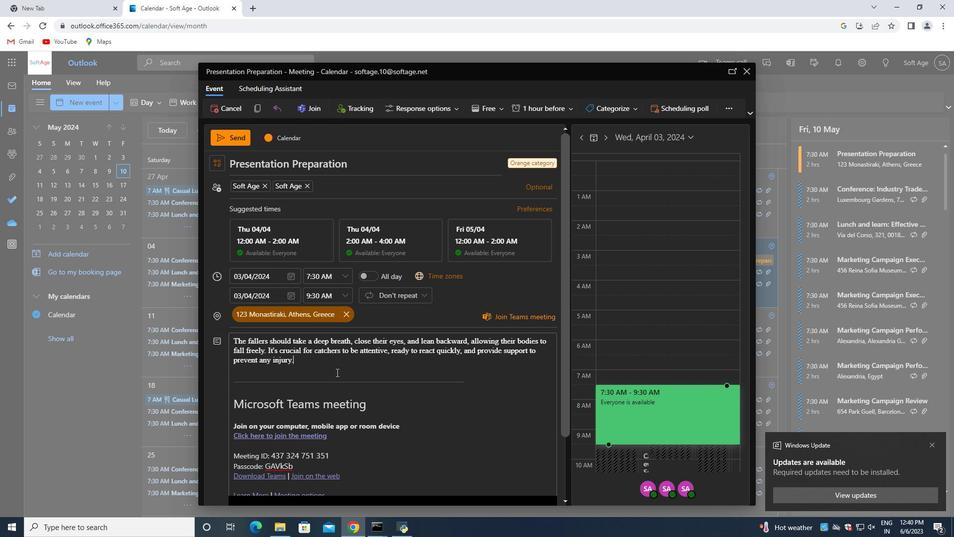 
Action: Mouse scrolled (397, 378) with delta (0, 0)
Screenshot: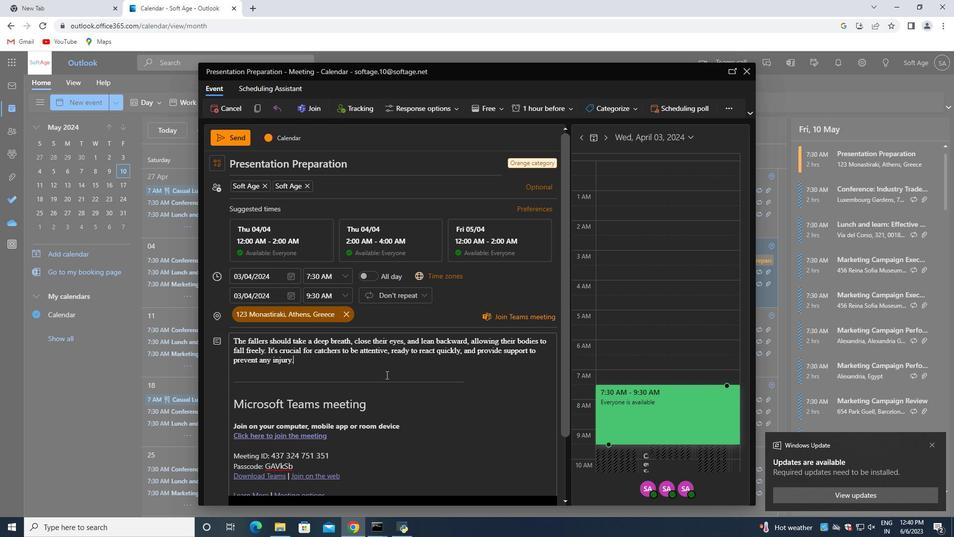 
Action: Mouse scrolled (397, 378) with delta (0, 0)
Screenshot: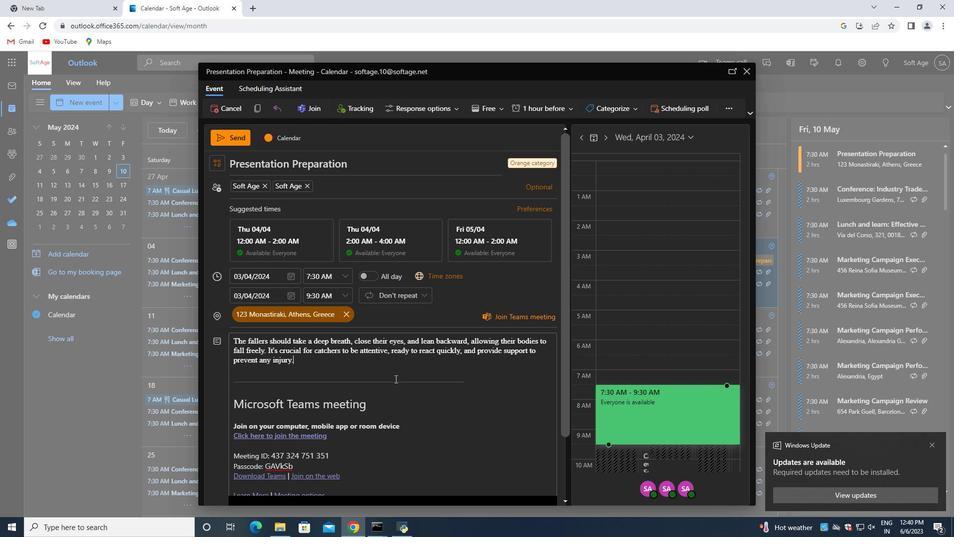 
Action: Mouse scrolled (397, 378) with delta (0, 0)
Screenshot: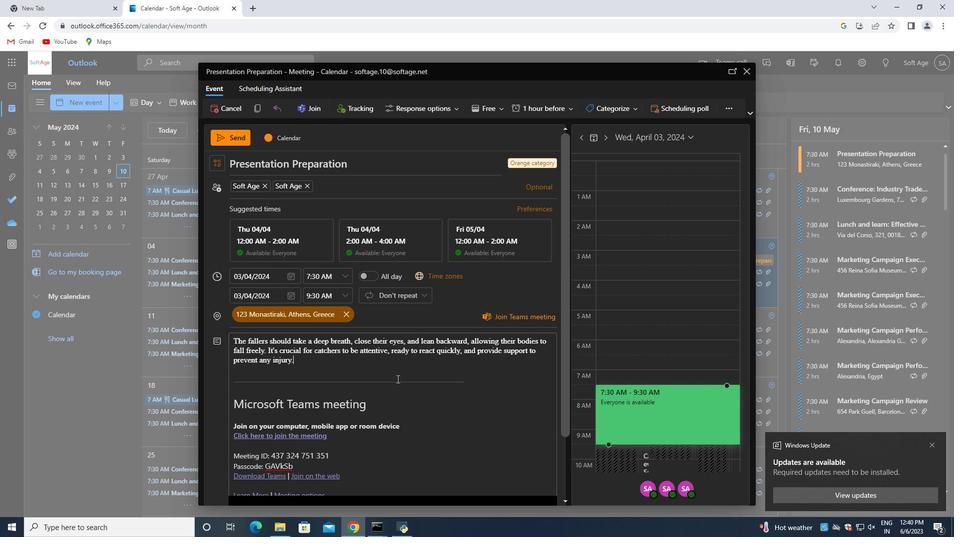 
Action: Mouse moved to (282, 479)
Screenshot: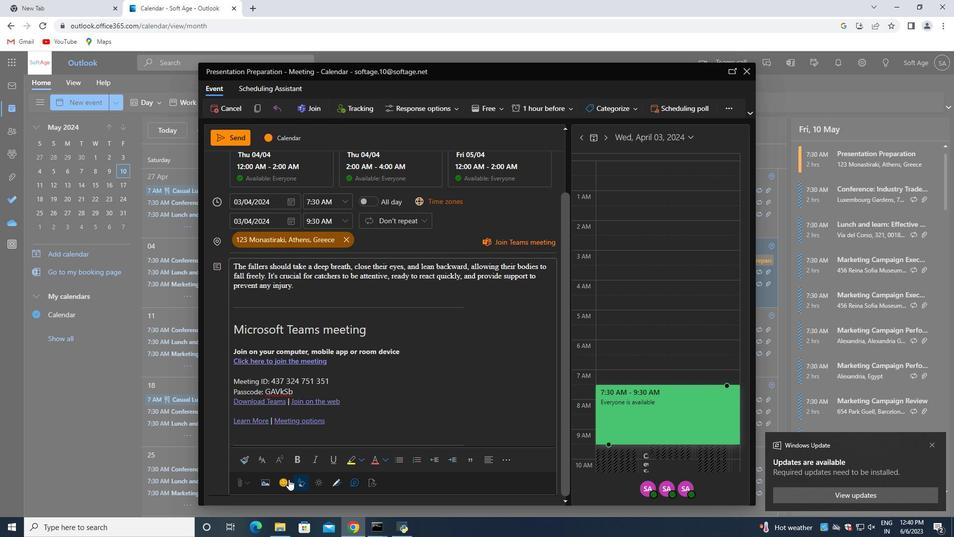 
Action: Mouse pressed left at (282, 479)
Screenshot: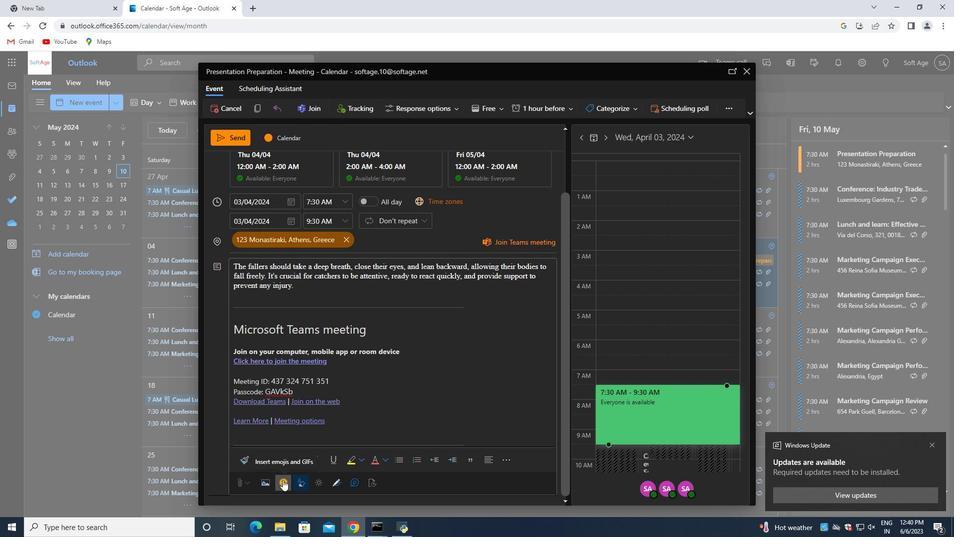 
Action: Mouse moved to (727, 219)
Screenshot: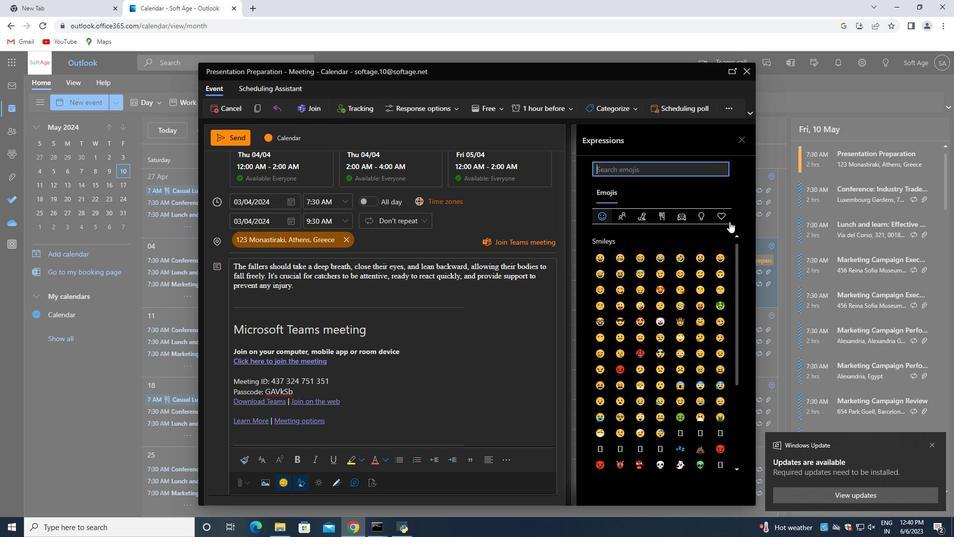 
Action: Mouse pressed left at (727, 219)
Screenshot: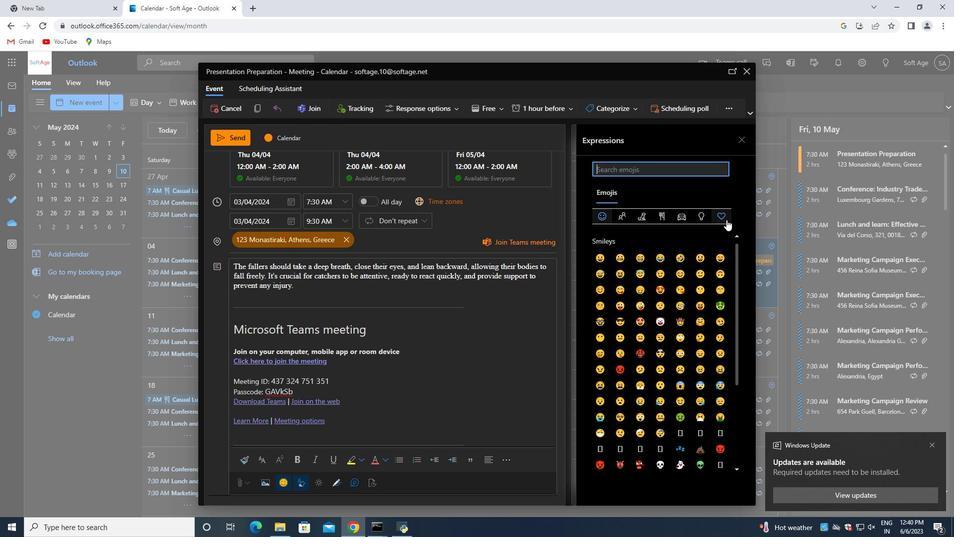 
Action: Mouse moved to (679, 256)
Screenshot: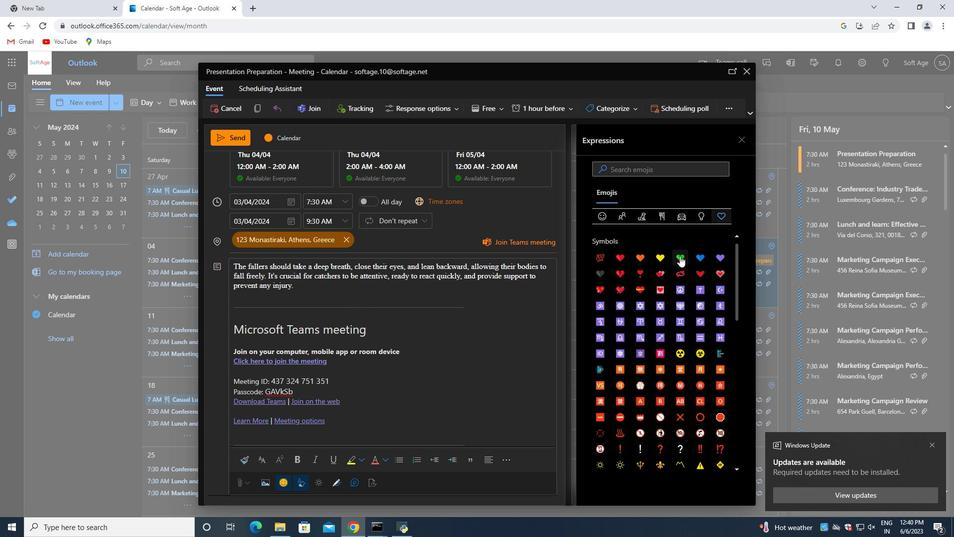 
Action: Mouse pressed left at (679, 256)
Screenshot: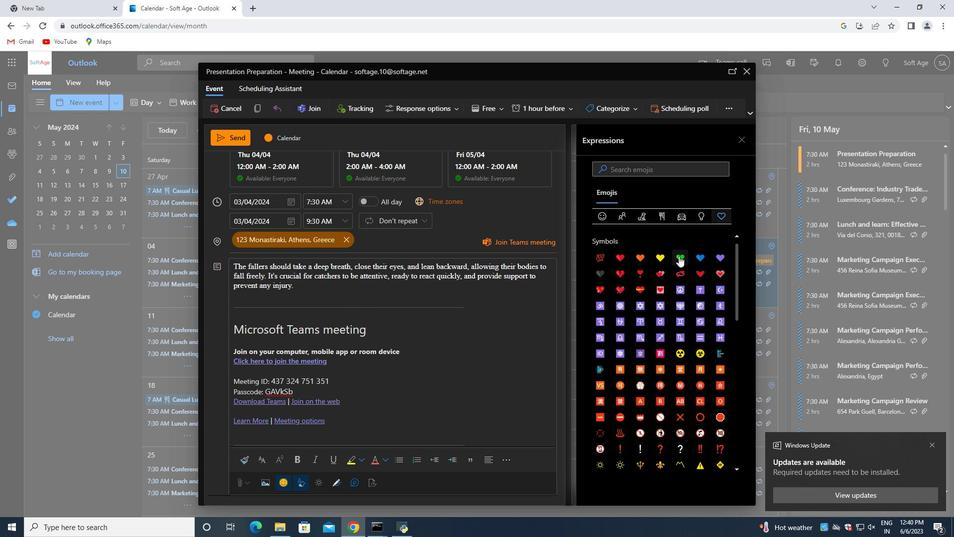 
Action: Mouse moved to (515, 284)
Screenshot: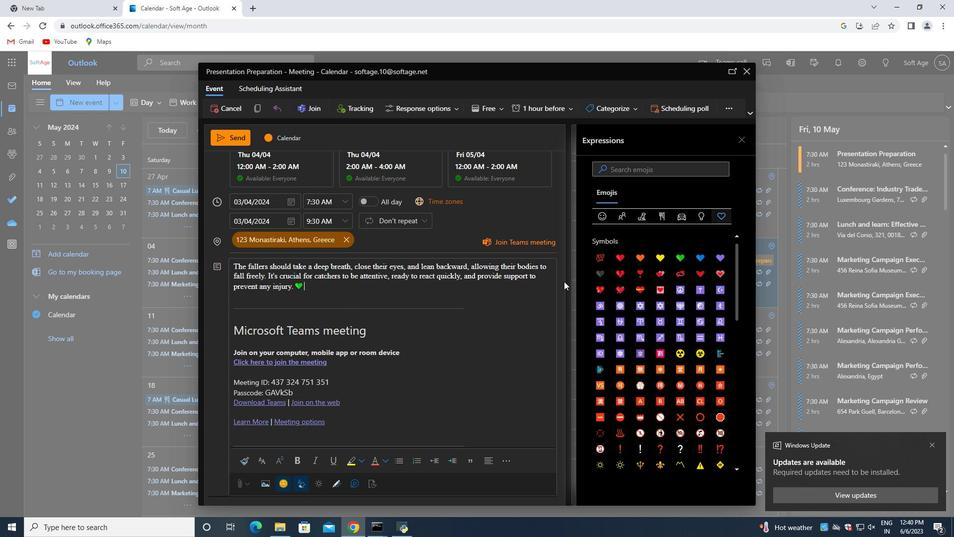 
Action: Mouse scrolled (515, 284) with delta (0, 0)
Screenshot: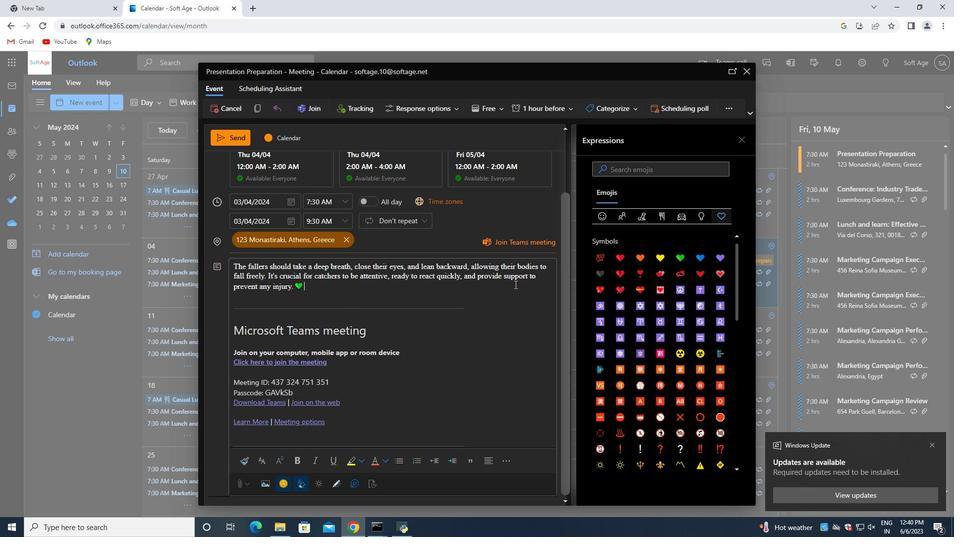 
Action: Mouse scrolled (515, 284) with delta (0, 0)
Screenshot: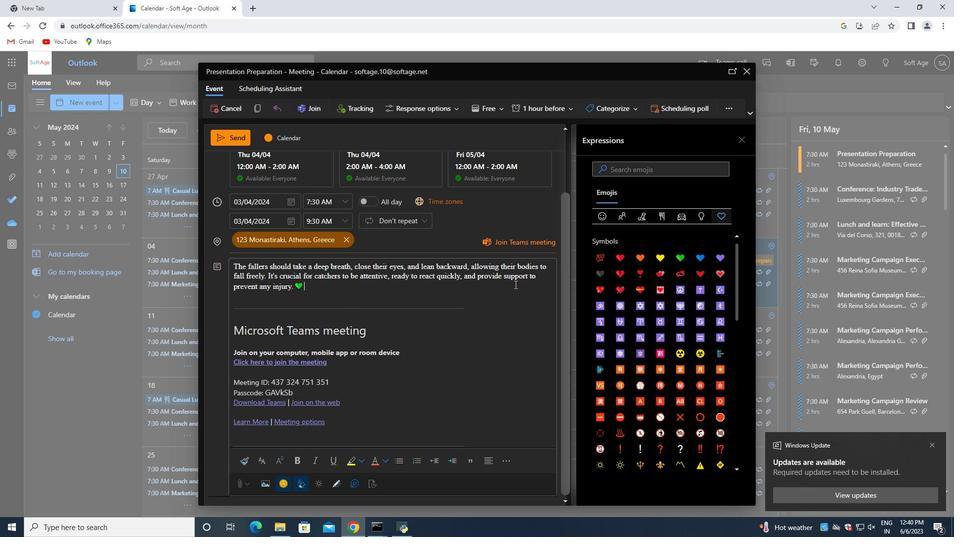 
Action: Mouse scrolled (515, 284) with delta (0, 0)
Screenshot: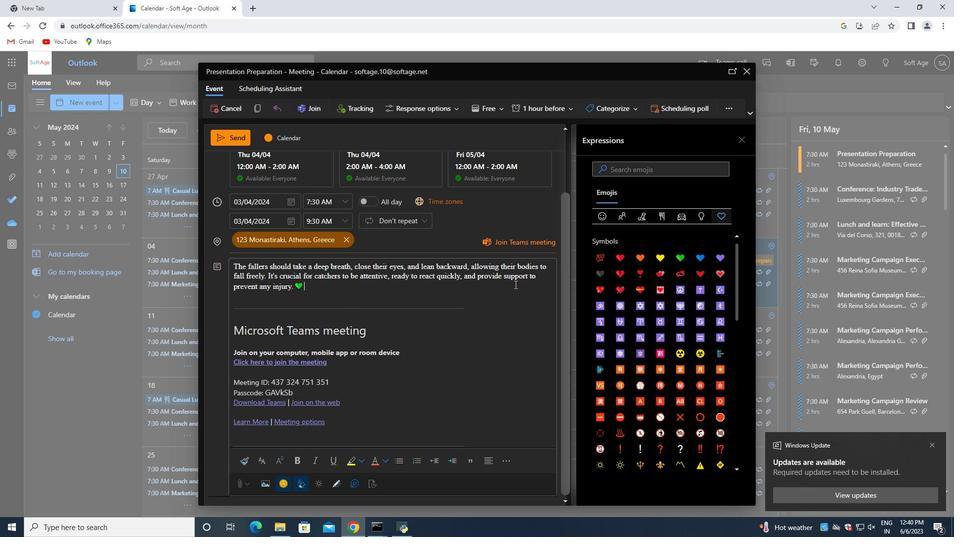 
Action: Mouse scrolled (515, 284) with delta (0, 0)
Screenshot: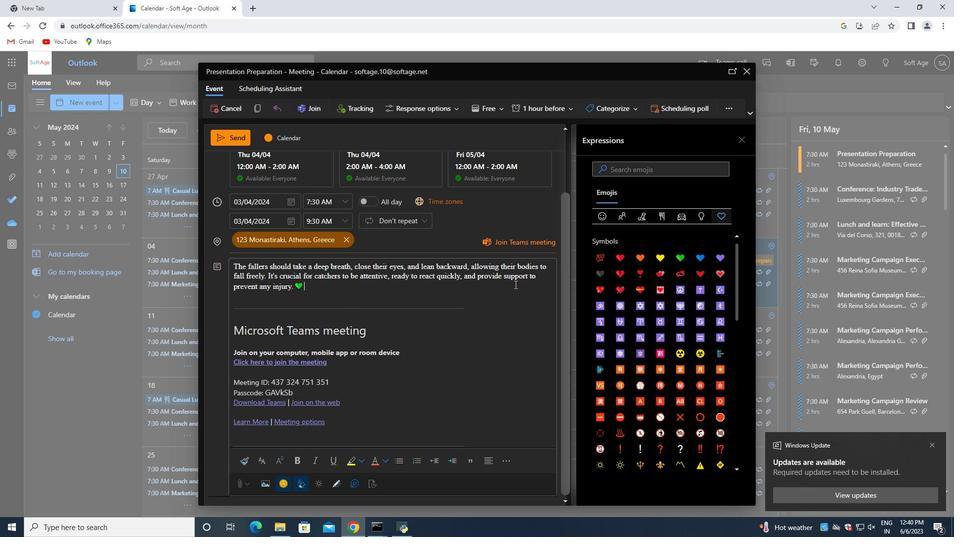 
Action: Mouse scrolled (515, 284) with delta (0, 0)
Screenshot: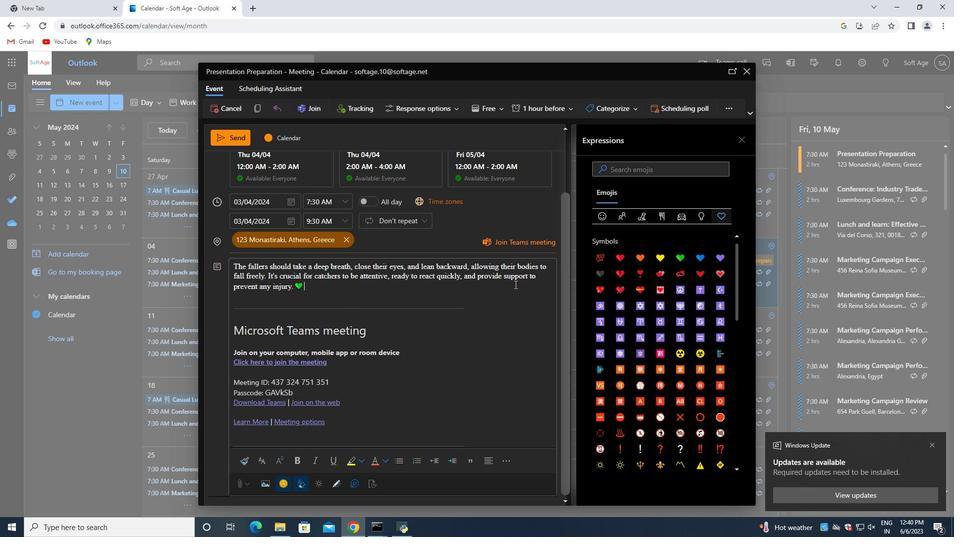 
Action: Mouse moved to (740, 140)
Screenshot: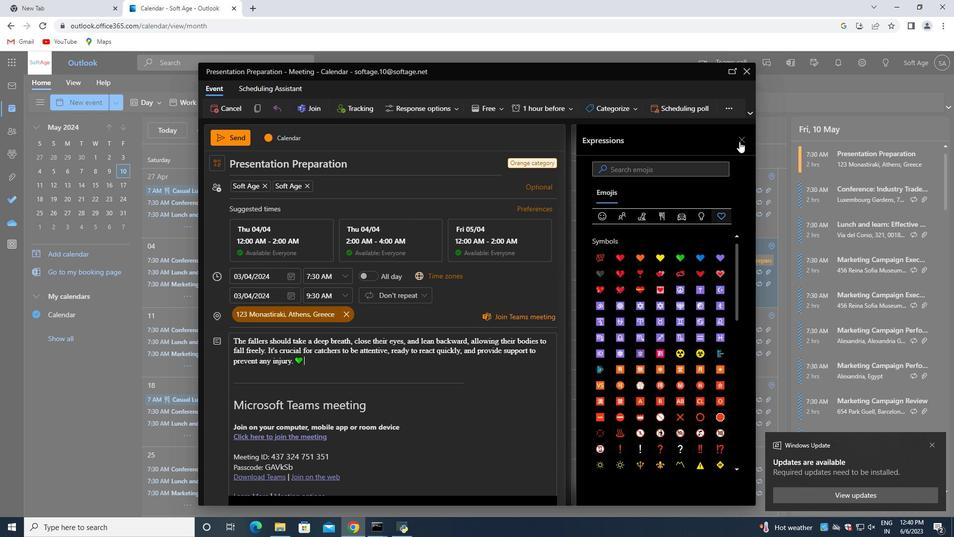 
Action: Mouse pressed left at (740, 140)
Screenshot: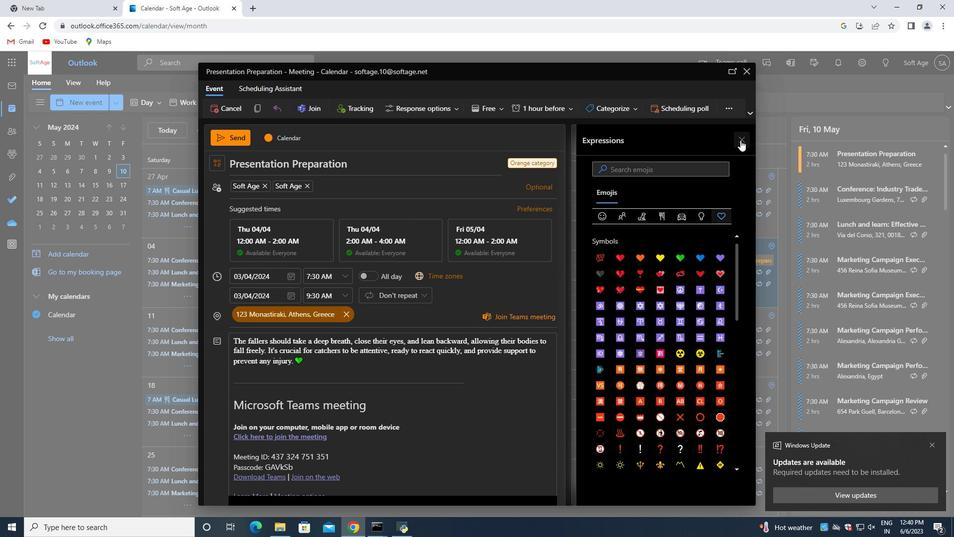 
Action: Mouse moved to (340, 185)
Screenshot: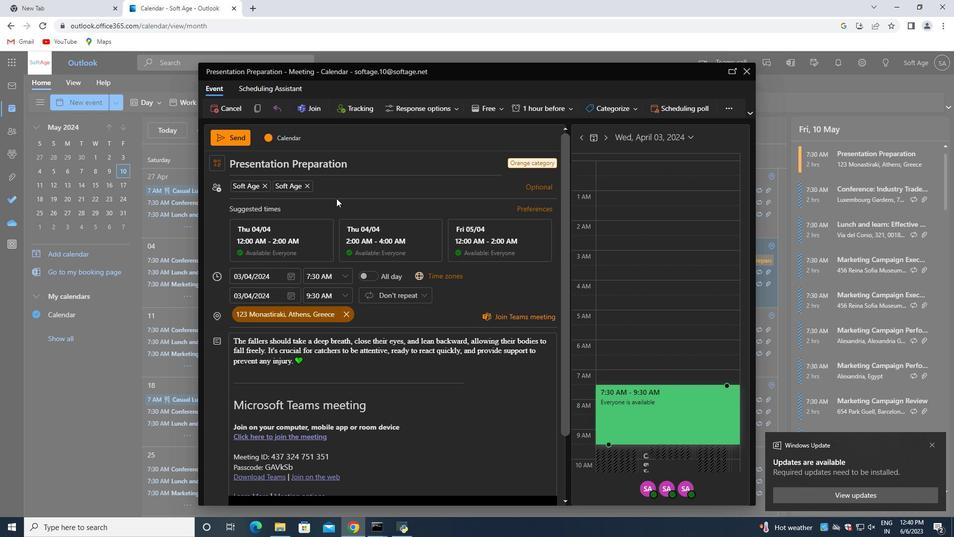 
Action: Mouse pressed left at (340, 185)
Screenshot: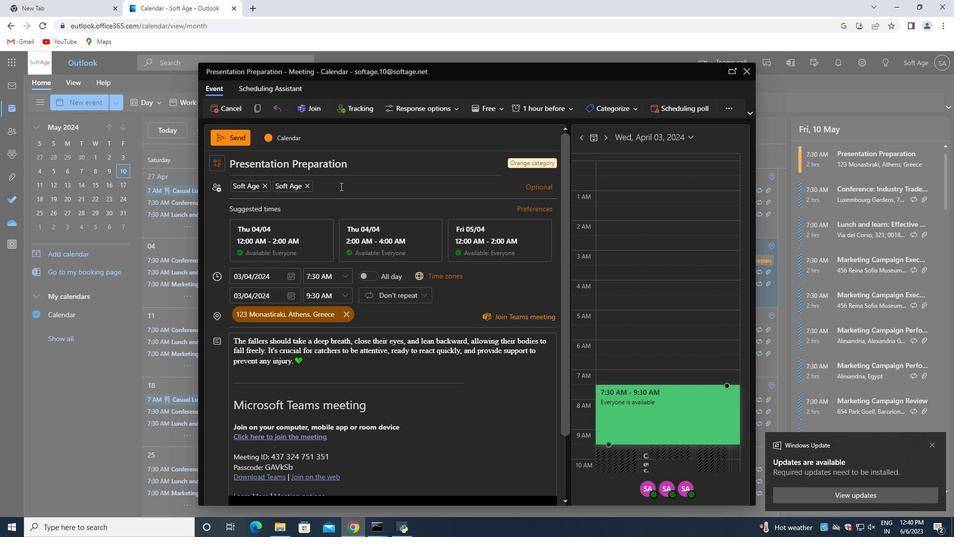 
Action: Key pressed softage.8<Key.shift>@softage.net<Key.enter>
Screenshot: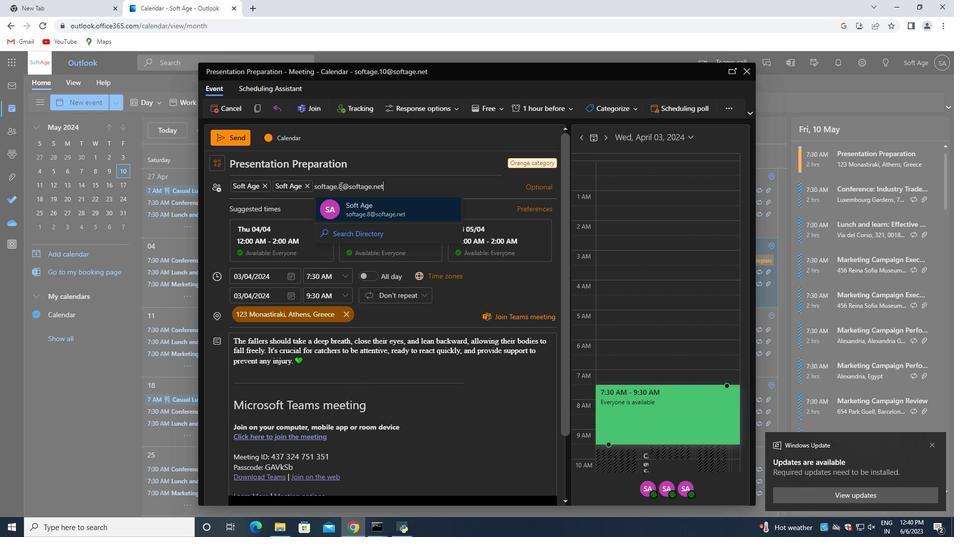 
Action: Mouse moved to (306, 360)
Screenshot: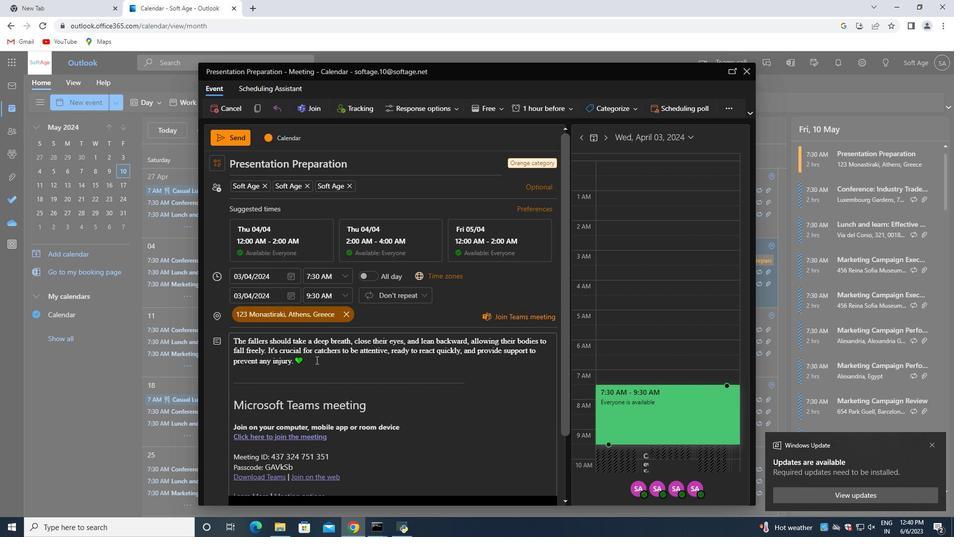 
Action: Mouse pressed left at (306, 360)
Screenshot: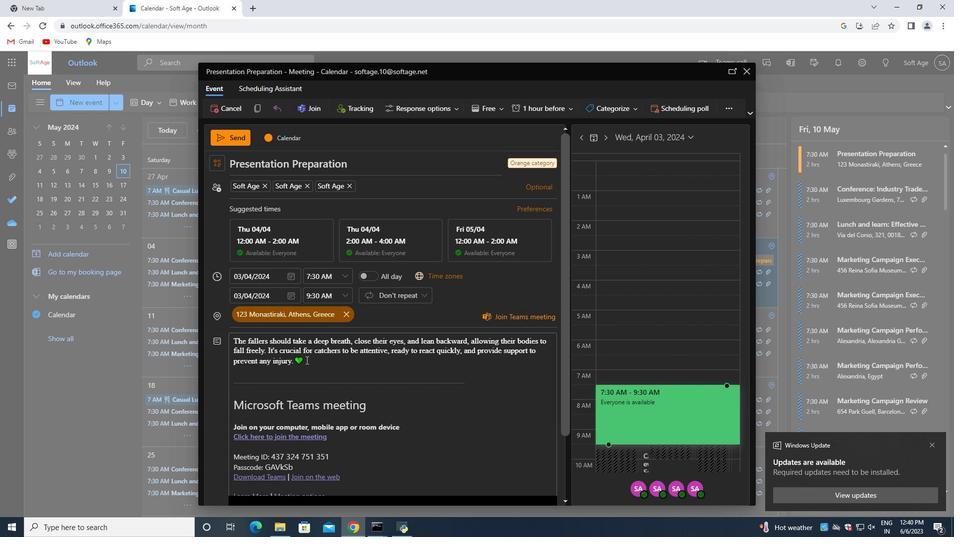
Action: Mouse moved to (316, 341)
Screenshot: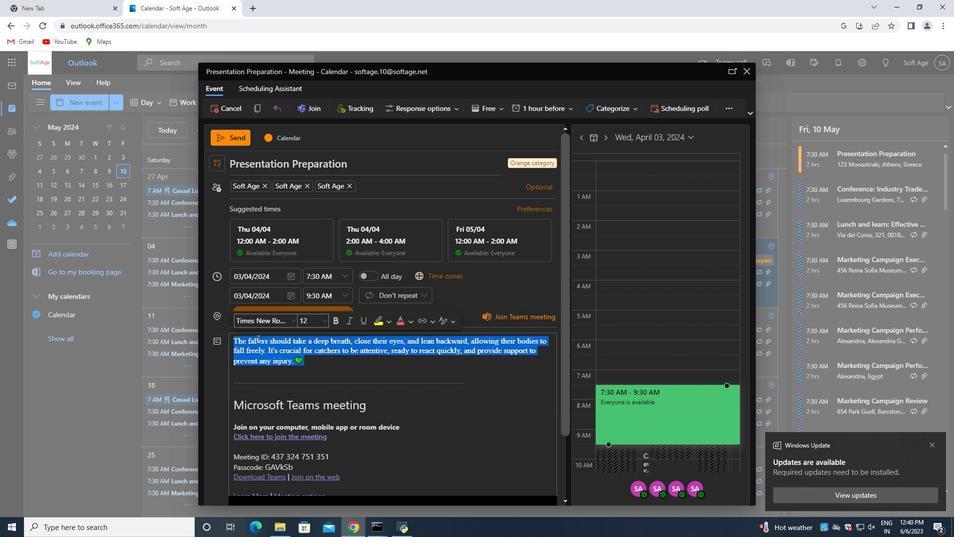 
Action: Mouse scrolled (316, 341) with delta (0, 0)
Screenshot: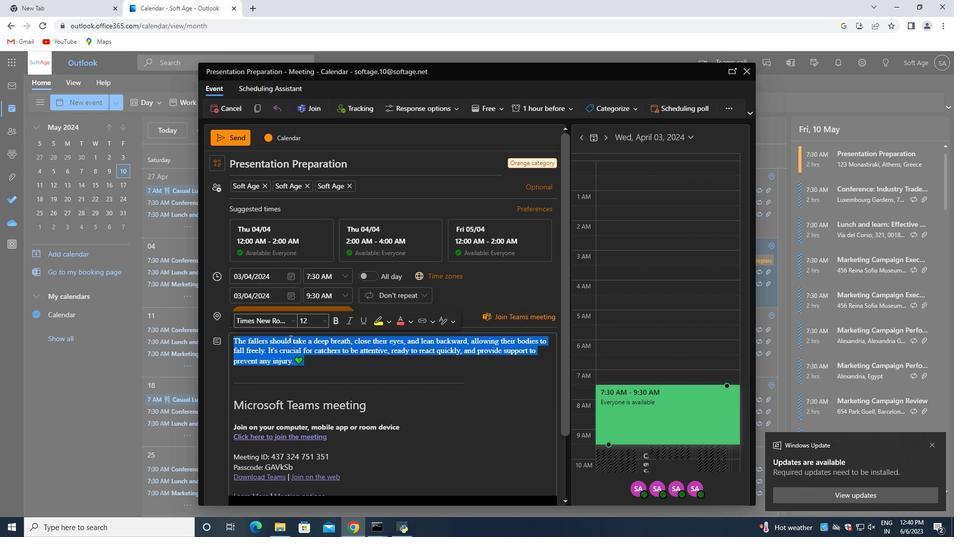
Action: Mouse scrolled (316, 341) with delta (0, 0)
Screenshot: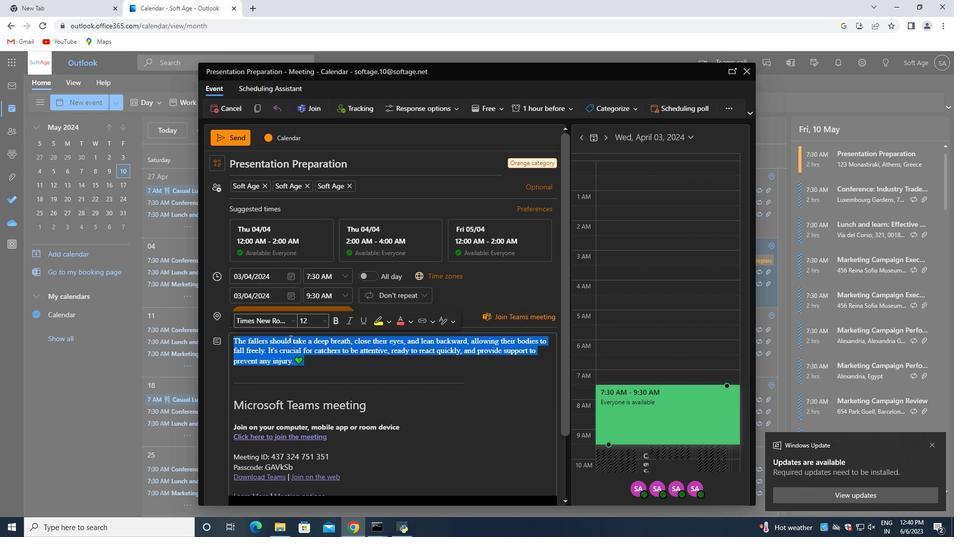 
Action: Mouse scrolled (316, 341) with delta (0, 0)
Screenshot: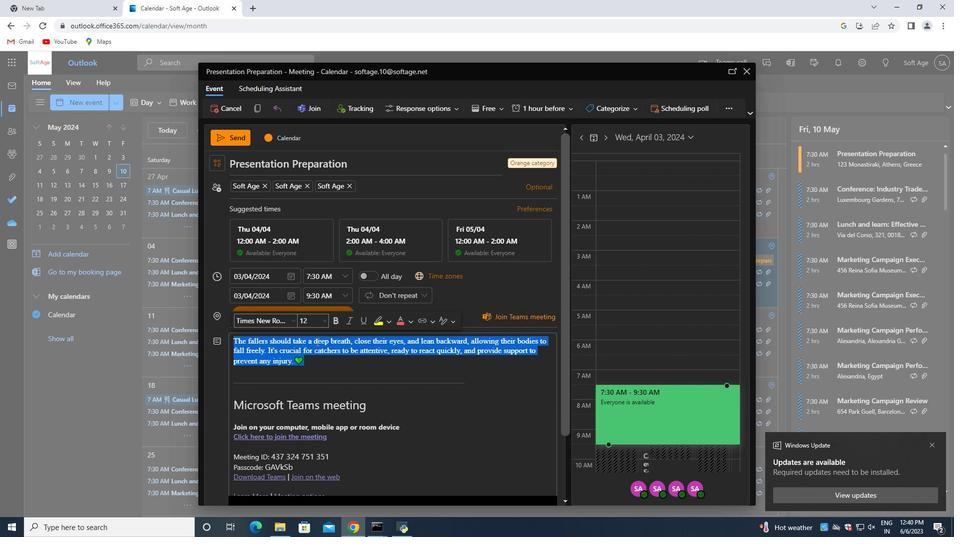 
Action: Mouse scrolled (316, 341) with delta (0, 0)
Screenshot: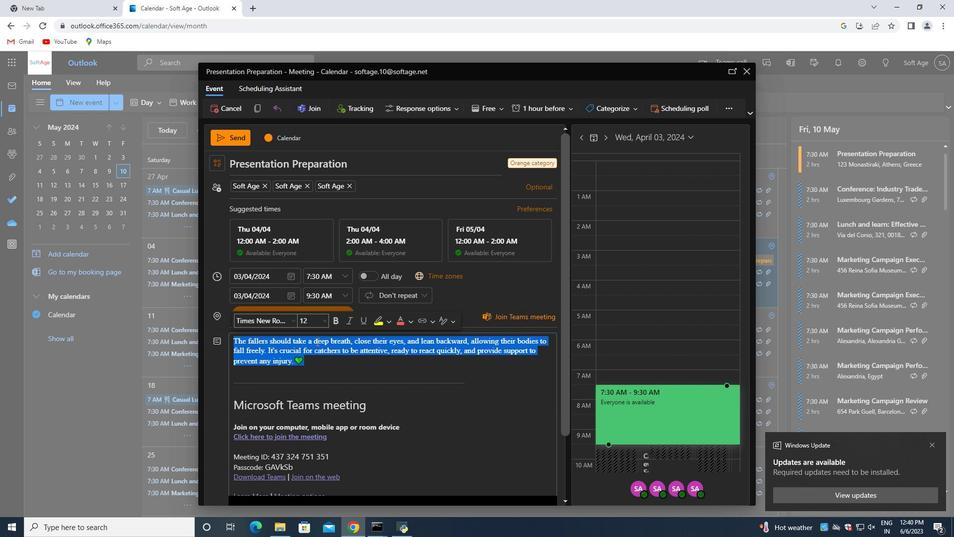 
Action: Mouse moved to (491, 463)
Screenshot: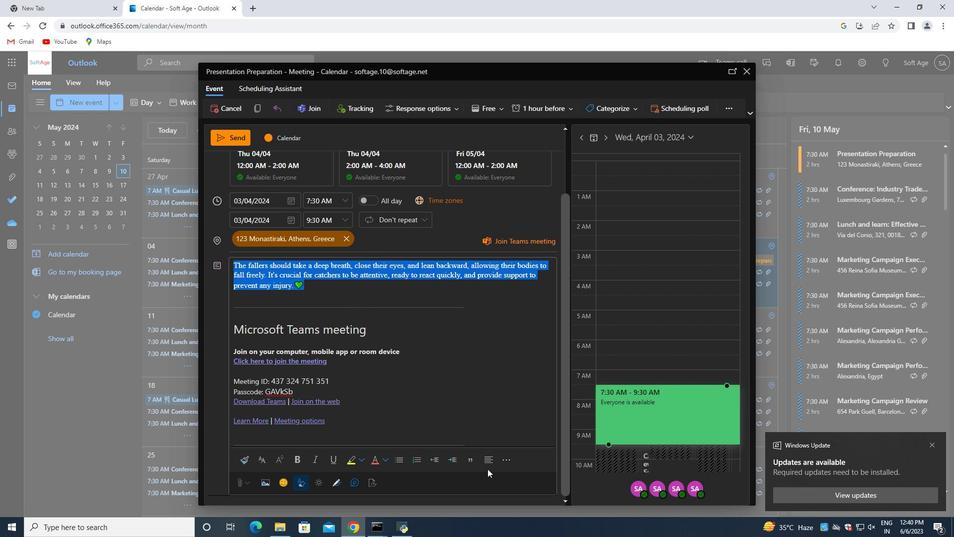 
Action: Mouse pressed left at (491, 463)
Screenshot: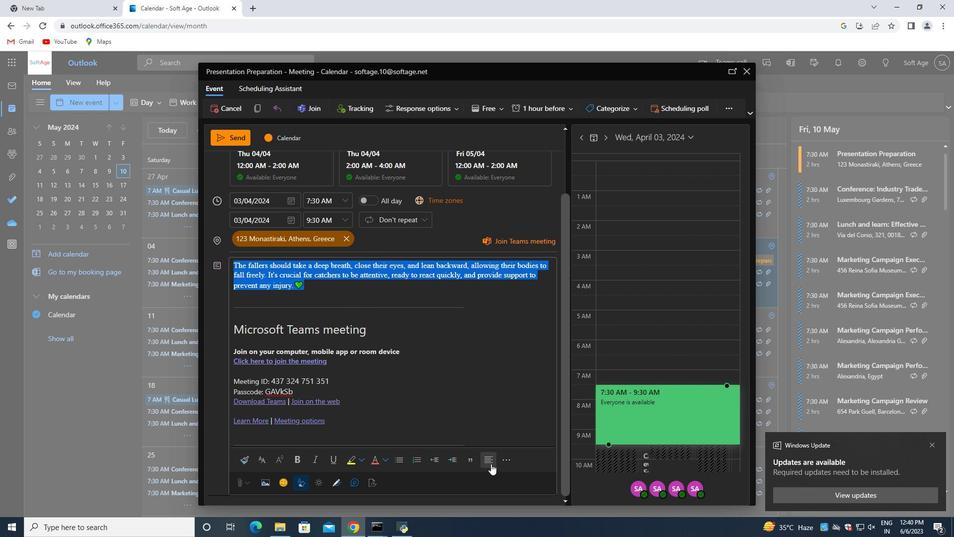 
Action: Mouse moved to (383, 458)
Screenshot: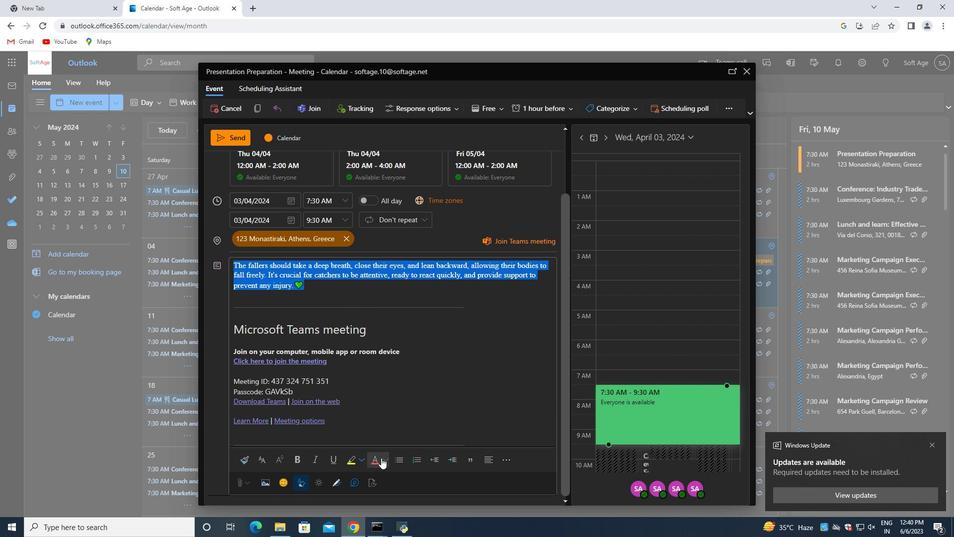 
Action: Mouse pressed left at (383, 458)
Screenshot: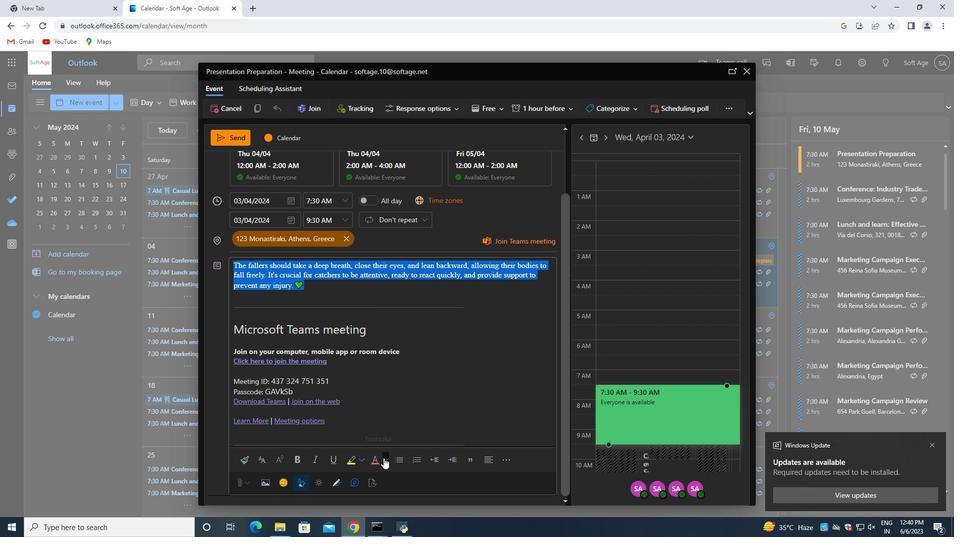 
Action: Mouse moved to (391, 417)
Screenshot: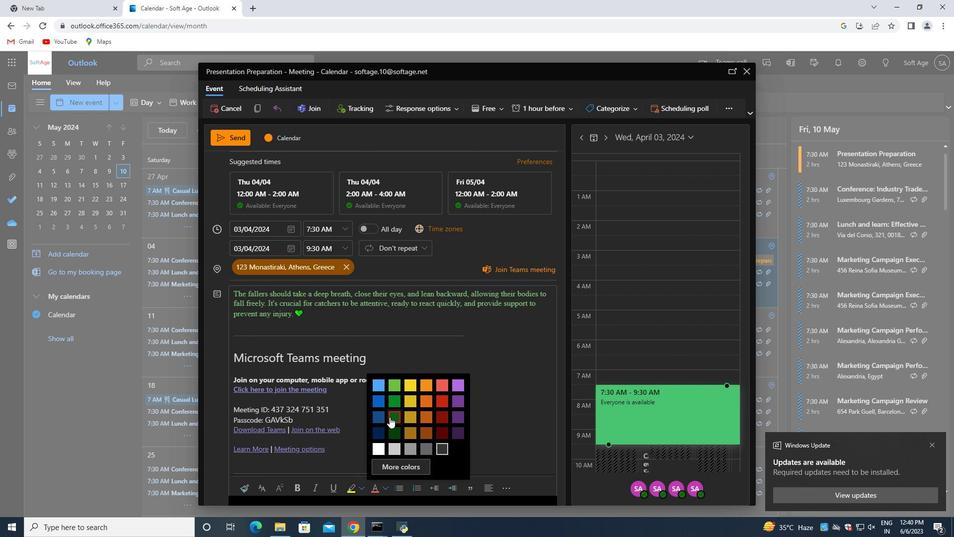 
Action: Mouse pressed left at (391, 417)
Screenshot: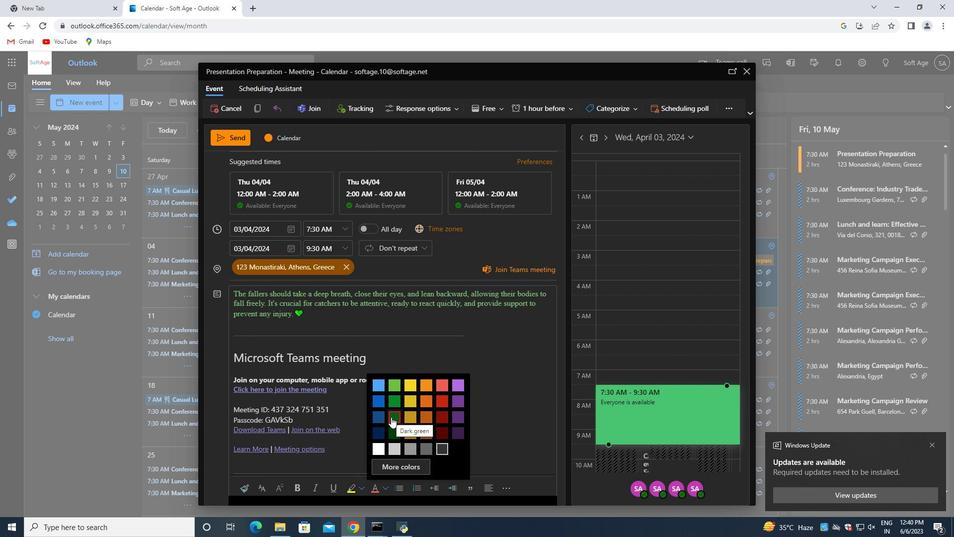 
Action: Mouse moved to (314, 316)
Screenshot: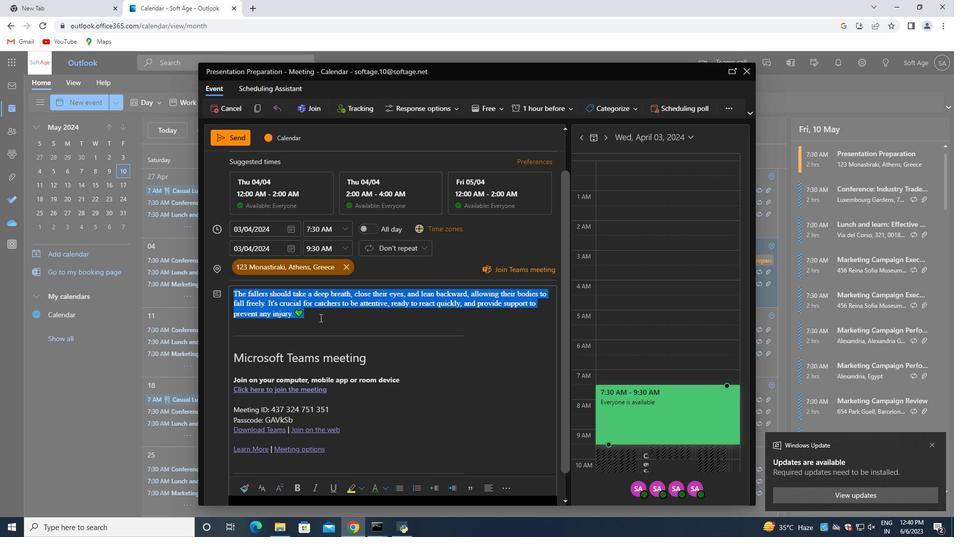
Action: Mouse pressed left at (314, 316)
Screenshot: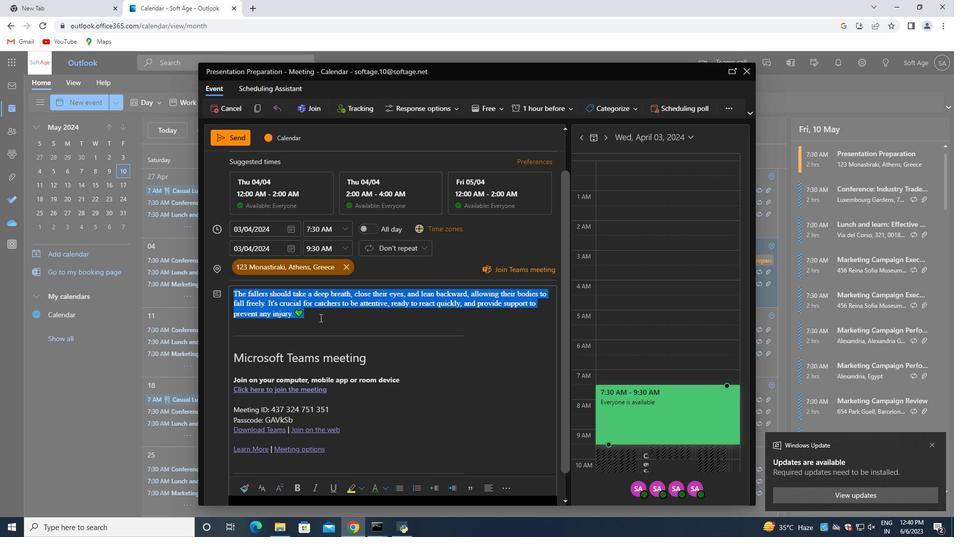 
Action: Mouse scrolled (314, 317) with delta (0, 0)
Screenshot: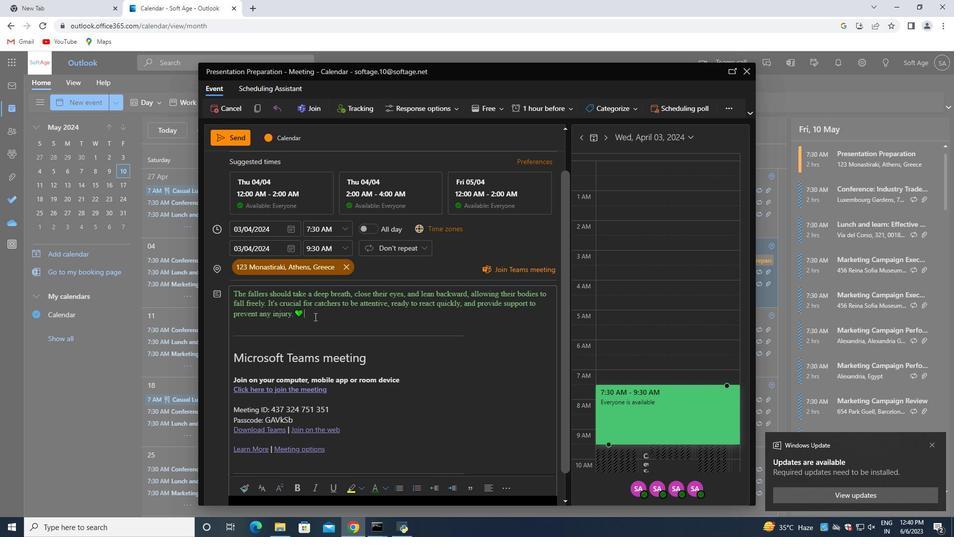 
Action: Mouse scrolled (314, 317) with delta (0, 0)
Screenshot: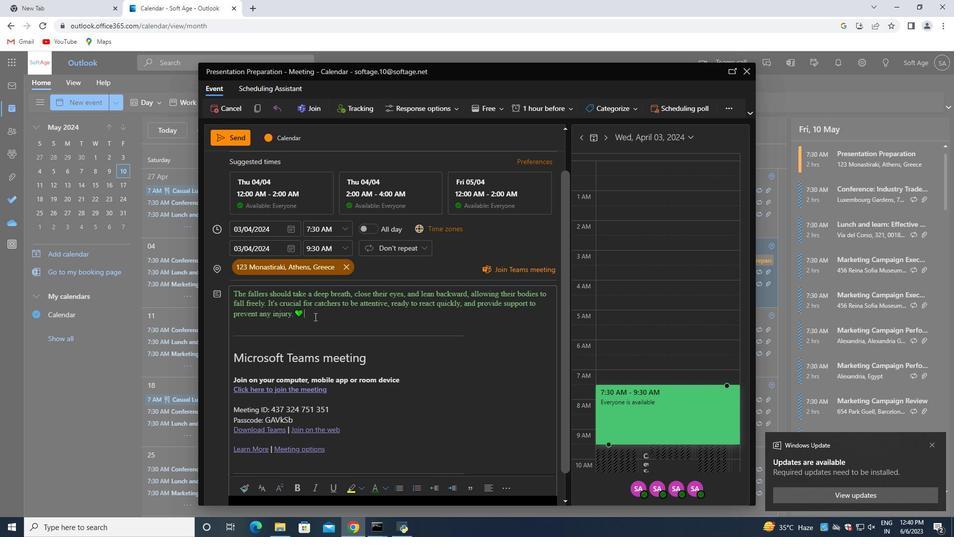 
Action: Mouse scrolled (314, 317) with delta (0, 0)
Screenshot: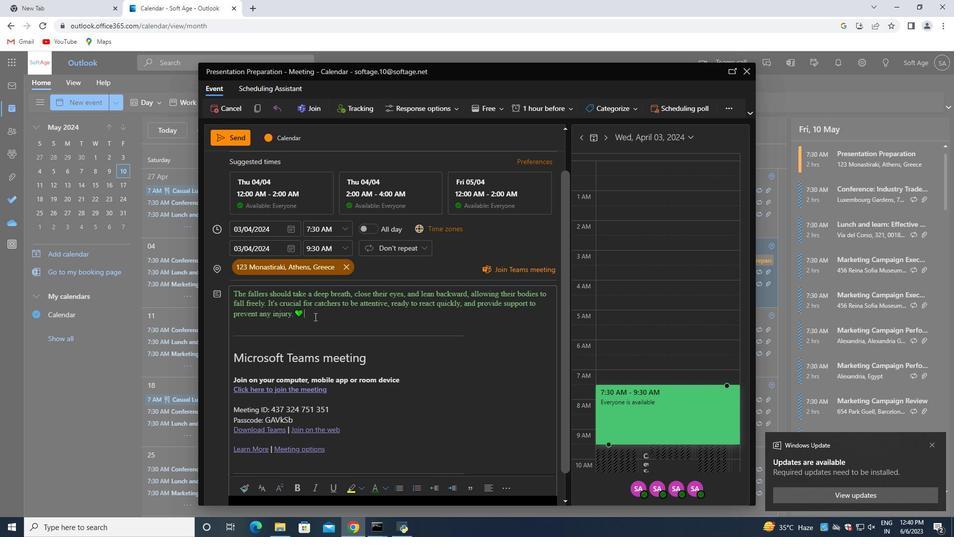 
Action: Mouse scrolled (314, 317) with delta (0, 0)
Screenshot: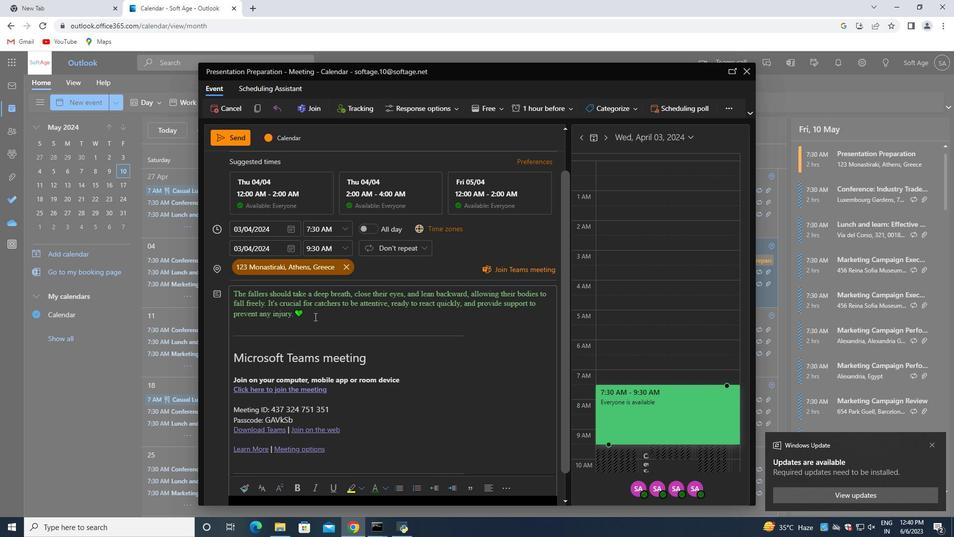 
Action: Mouse scrolled (314, 317) with delta (0, 0)
Screenshot: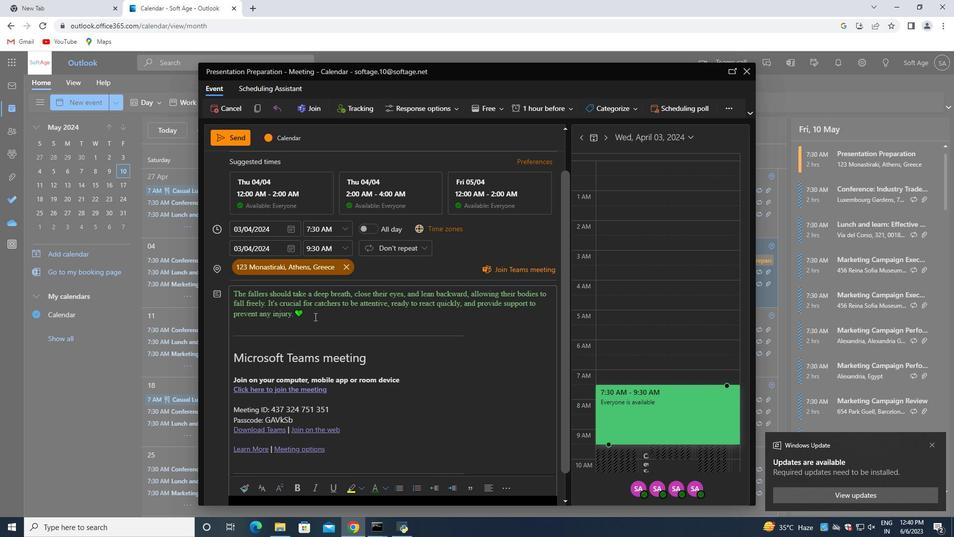 
Action: Mouse moved to (219, 161)
Screenshot: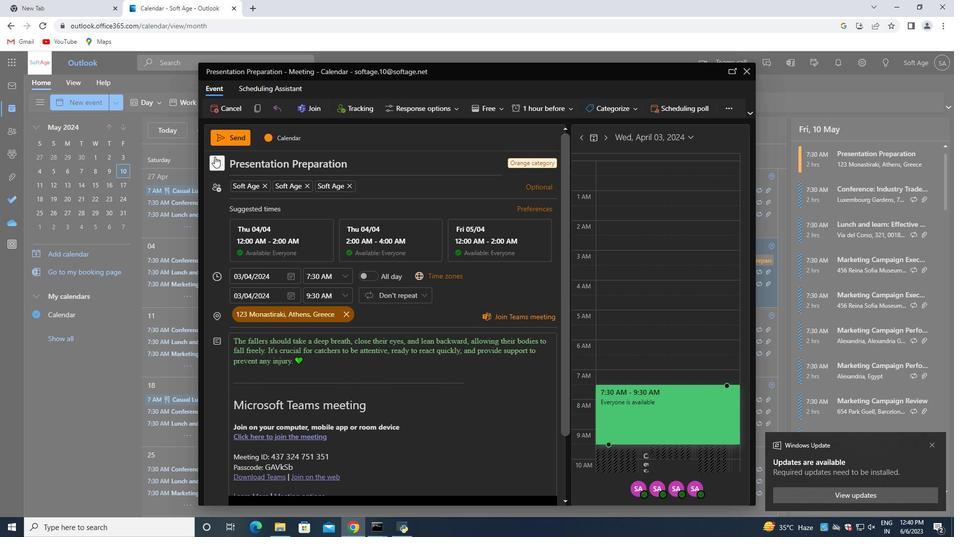 
Action: Mouse pressed left at (219, 161)
Screenshot: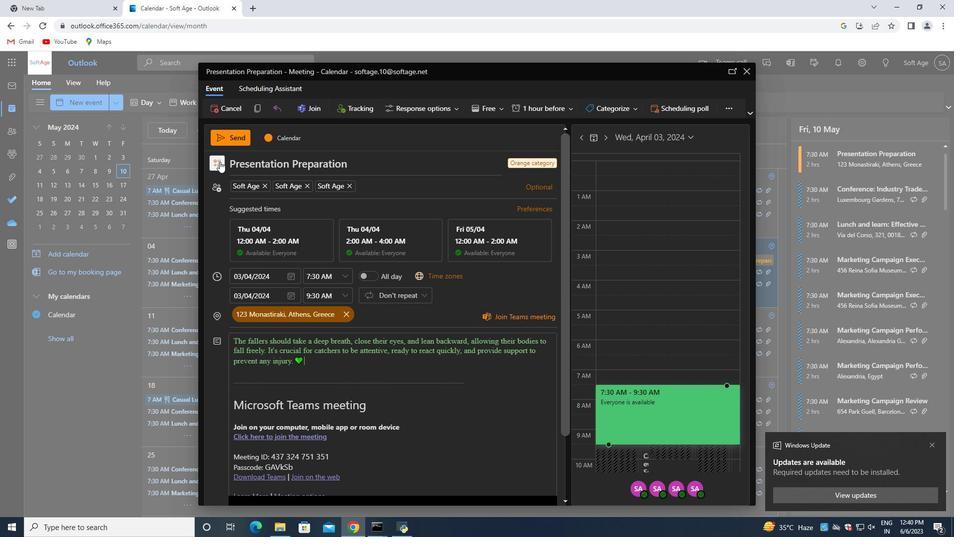 
Action: Mouse moved to (219, 180)
Screenshot: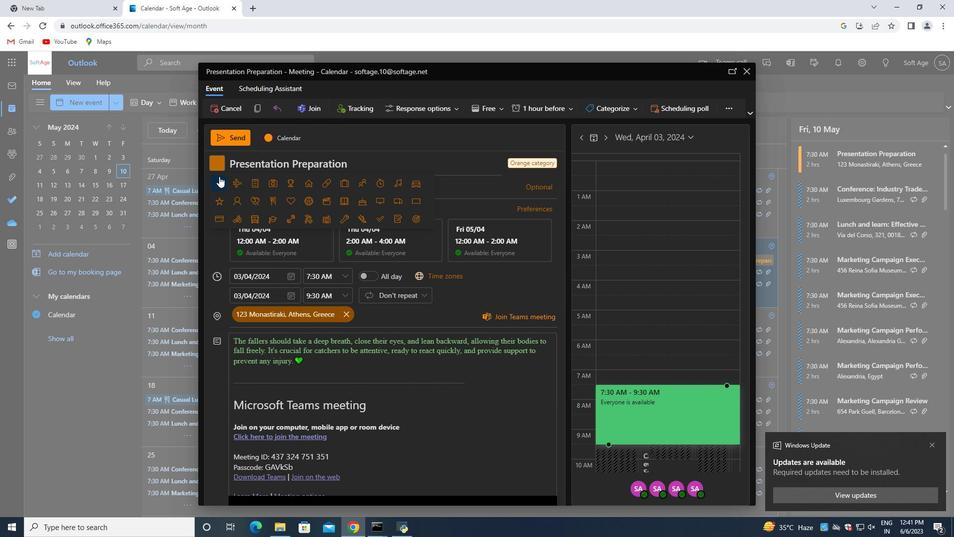 
Action: Mouse pressed left at (219, 180)
Screenshot: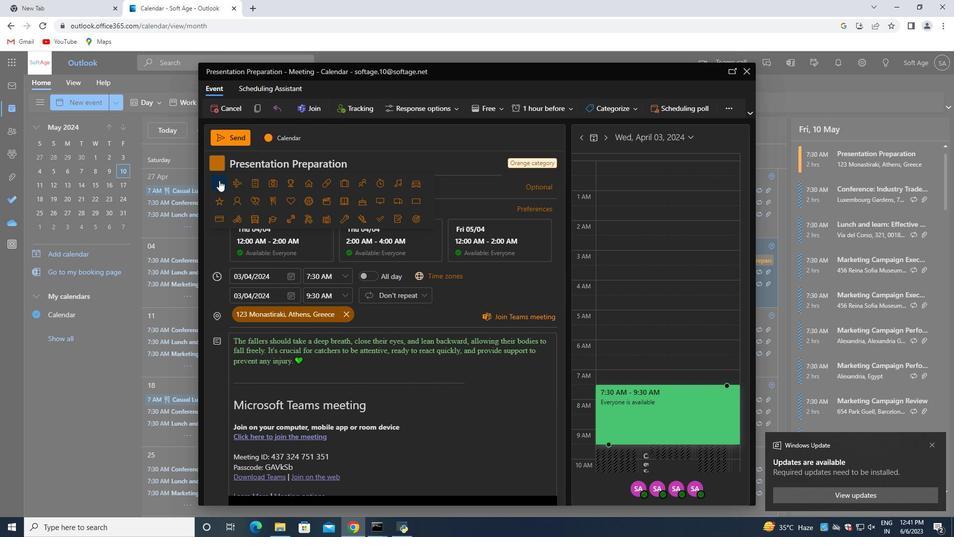 
Action: Mouse moved to (238, 136)
Screenshot: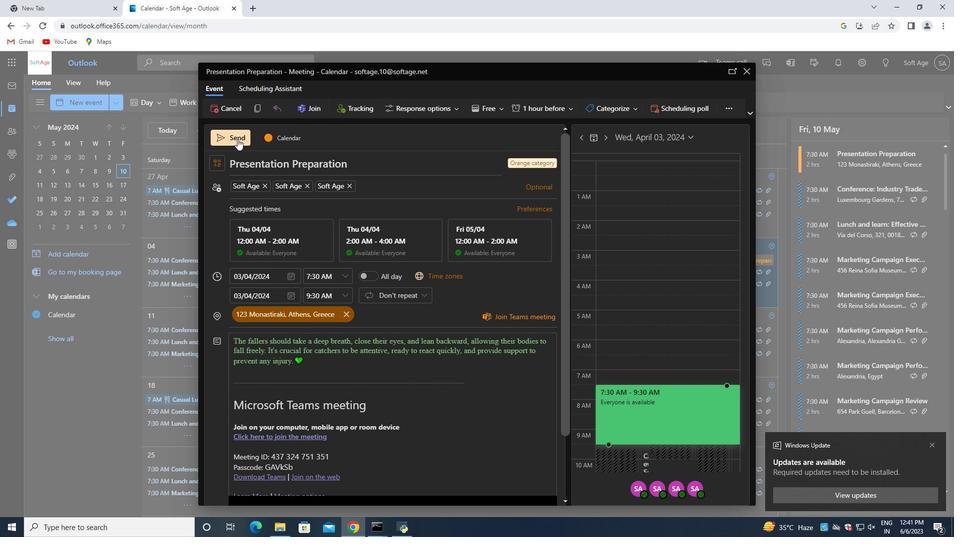
Action: Mouse pressed left at (238, 136)
Screenshot: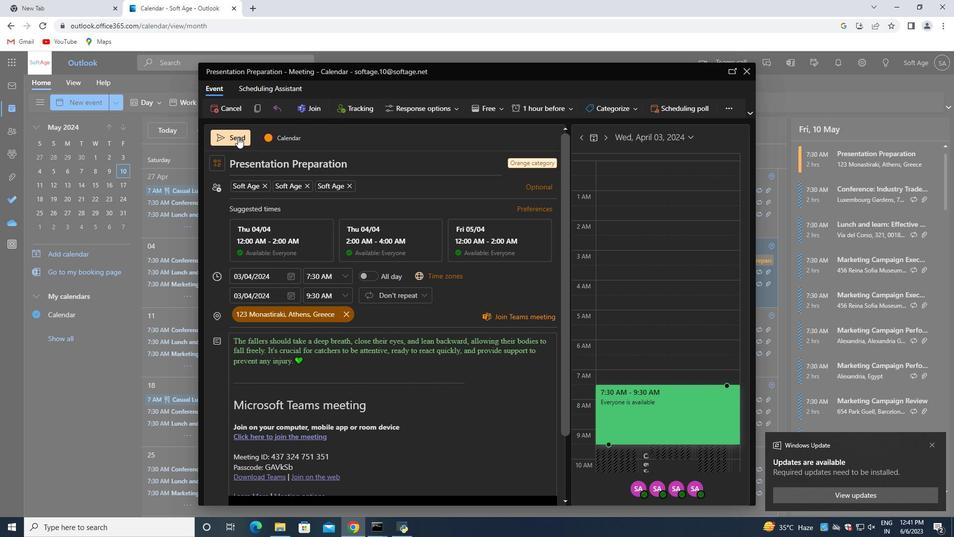 
